 Task: Create a due date automation trigger when advanced on, 2 working days after a card is due add dates not due next month at 11:00 AM.
Action: Mouse moved to (896, 290)
Screenshot: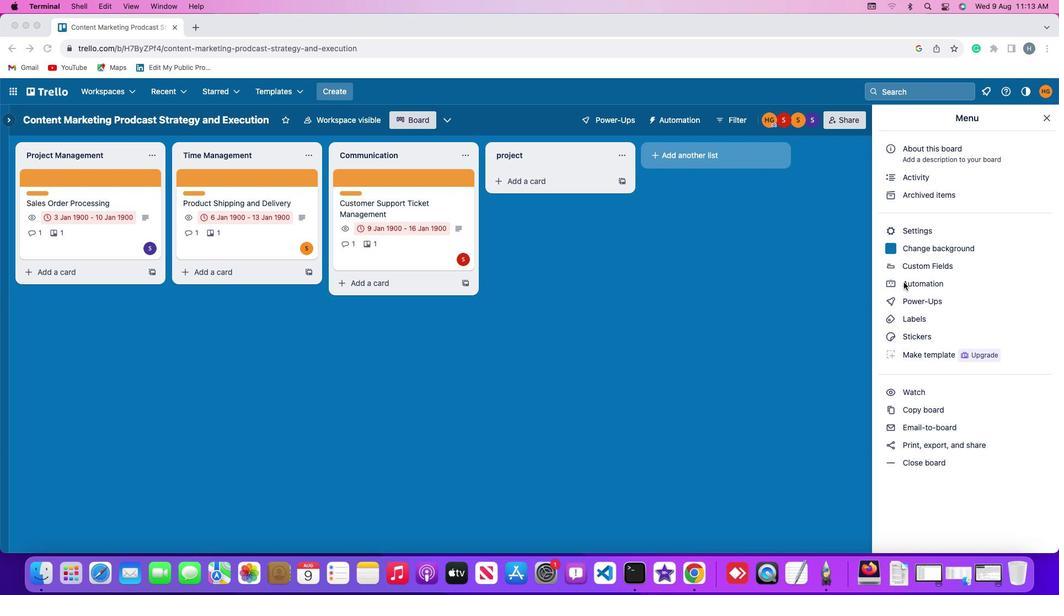 
Action: Mouse pressed left at (896, 290)
Screenshot: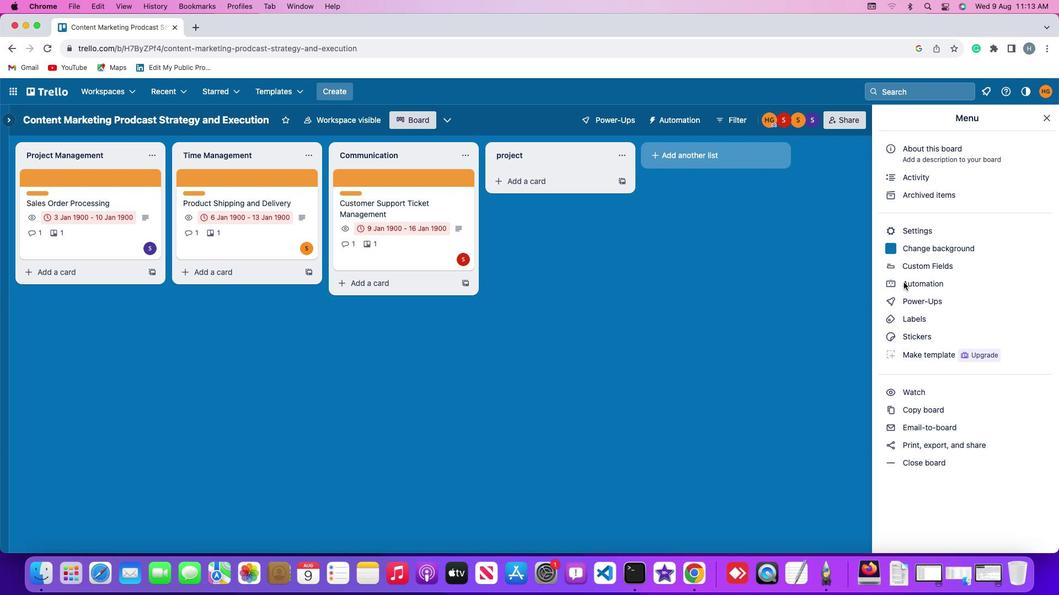 
Action: Mouse pressed left at (896, 290)
Screenshot: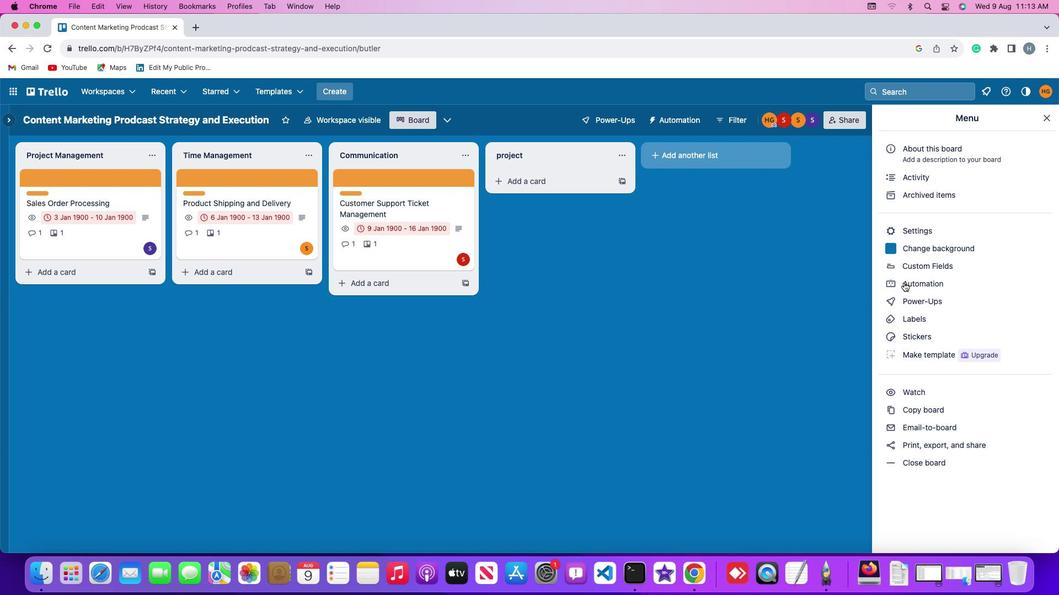 
Action: Mouse moved to (39, 270)
Screenshot: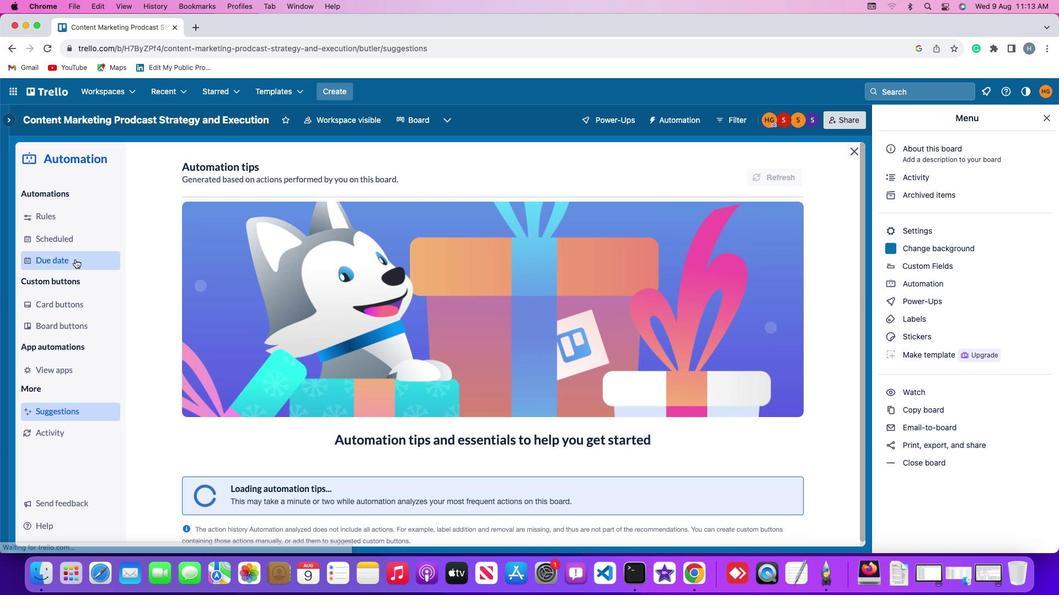 
Action: Mouse pressed left at (39, 270)
Screenshot: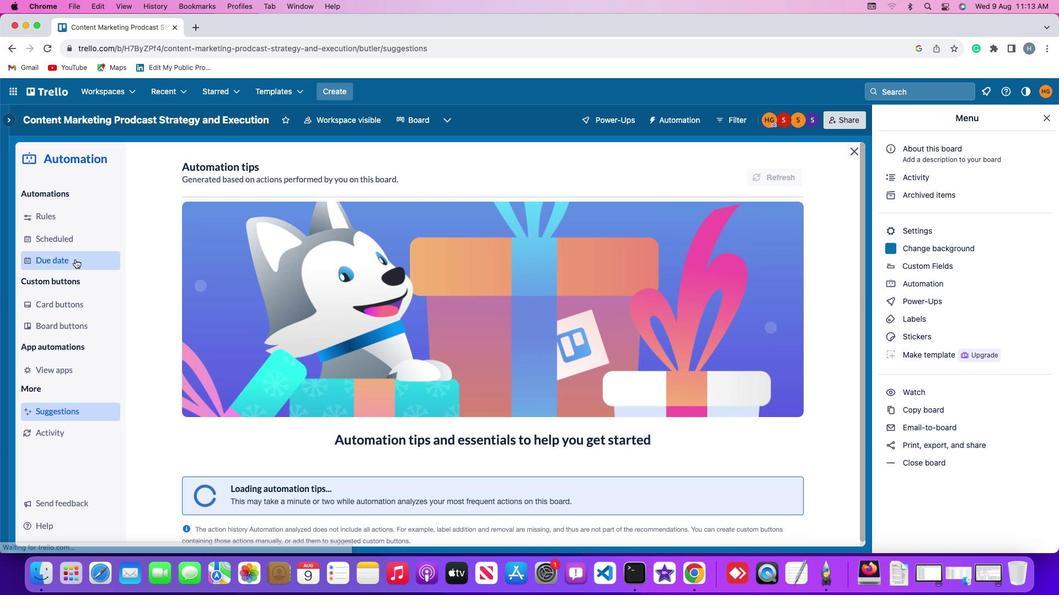 
Action: Mouse moved to (736, 192)
Screenshot: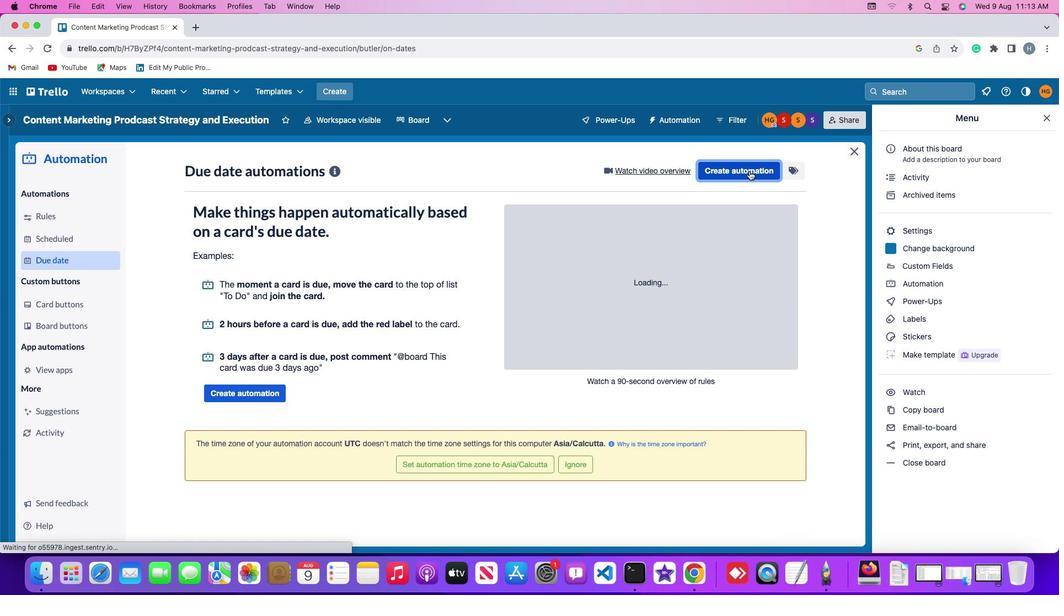 
Action: Mouse pressed left at (736, 192)
Screenshot: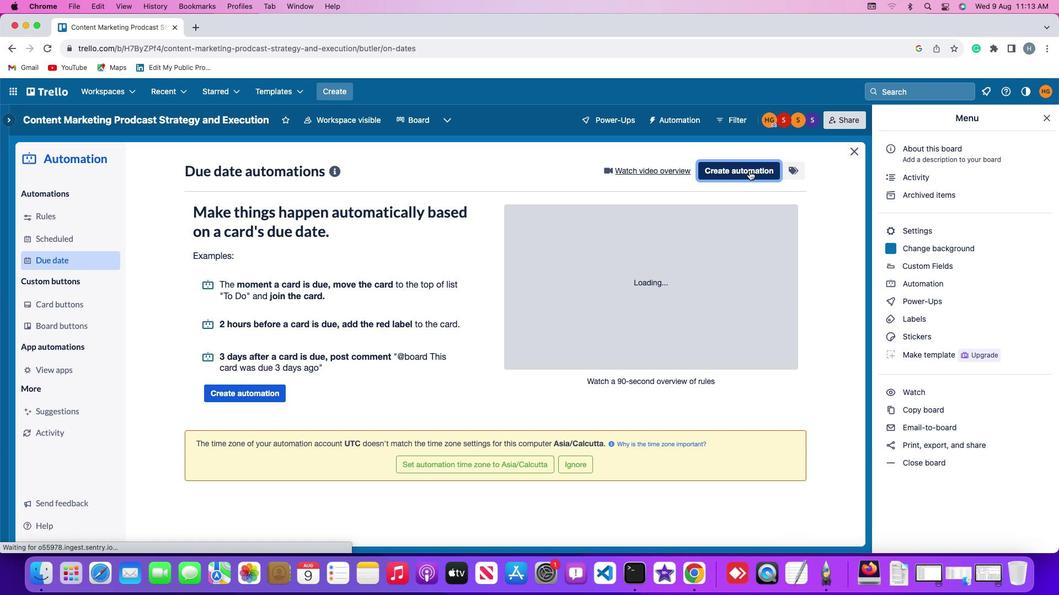 
Action: Mouse moved to (418, 281)
Screenshot: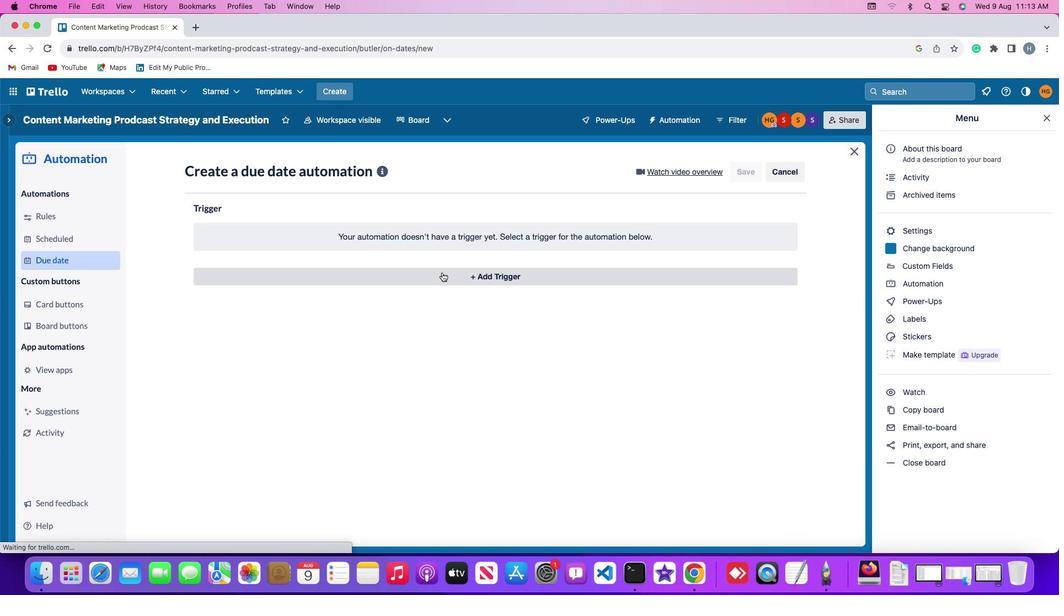 
Action: Mouse pressed left at (418, 281)
Screenshot: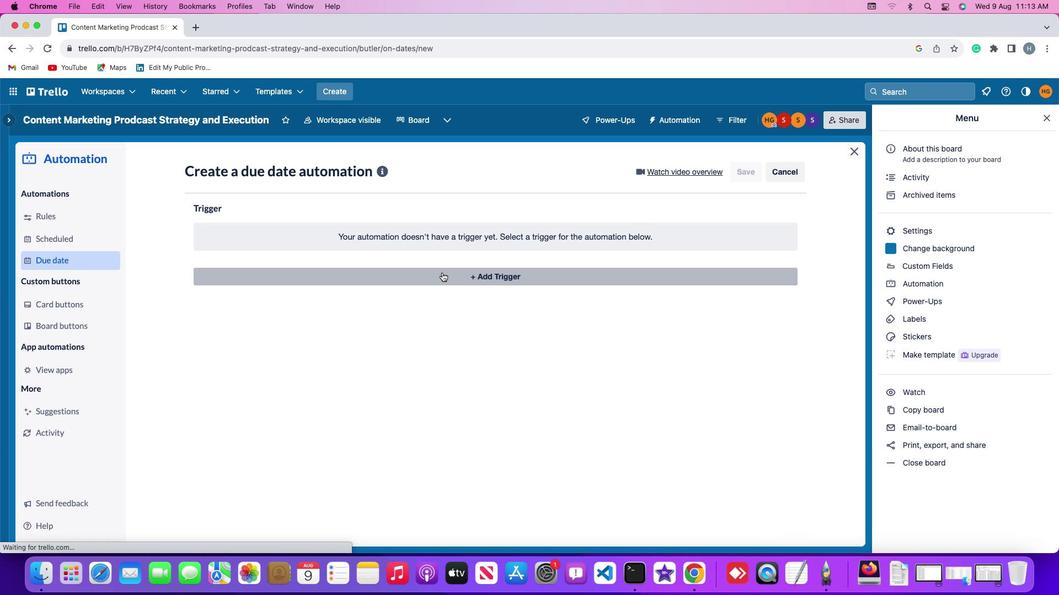 
Action: Mouse moved to (187, 429)
Screenshot: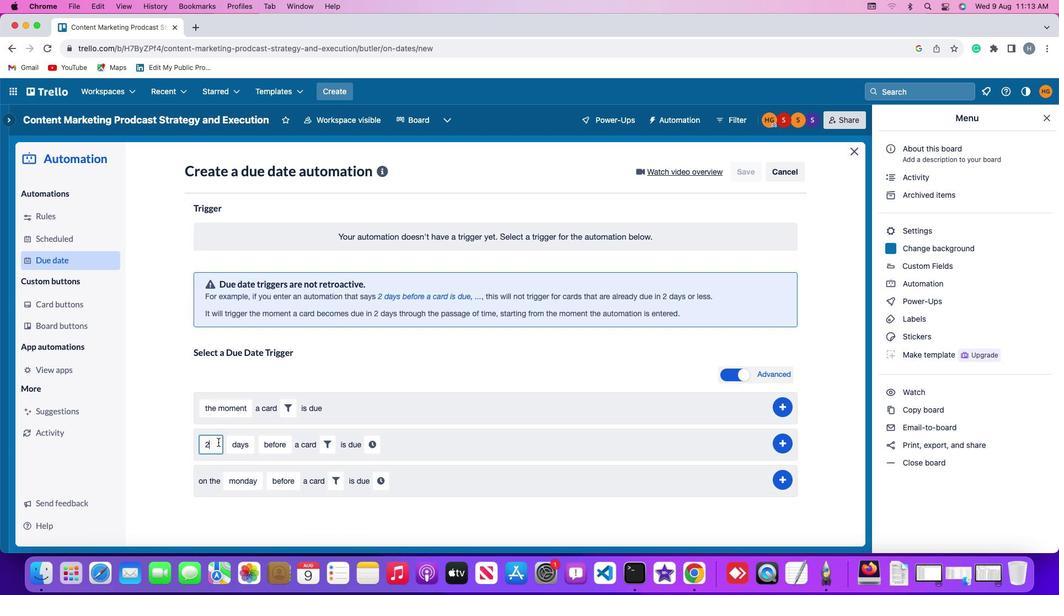 
Action: Mouse pressed left at (187, 429)
Screenshot: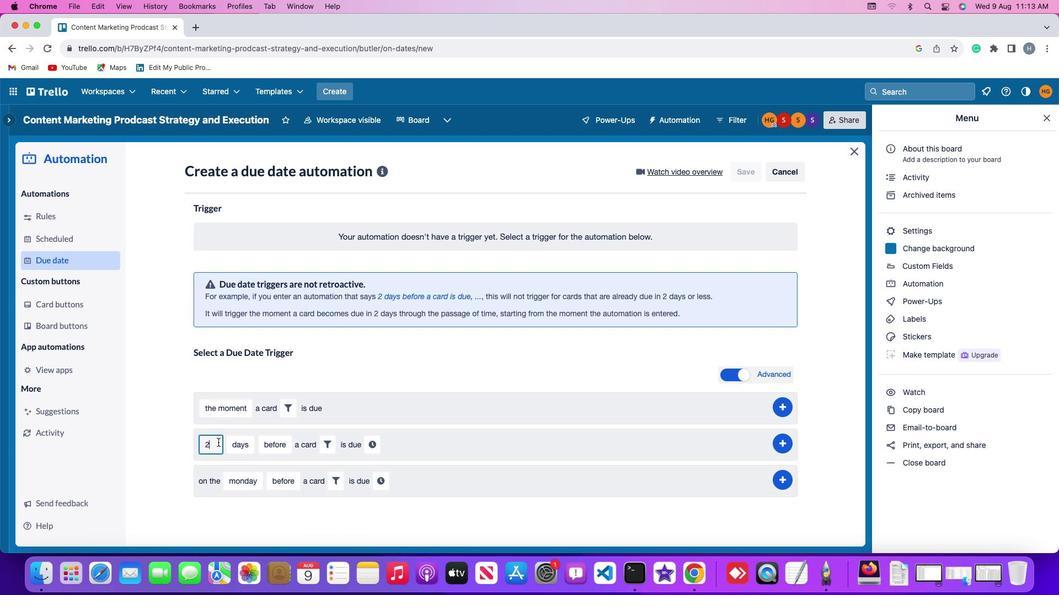 
Action: Mouse moved to (186, 430)
Screenshot: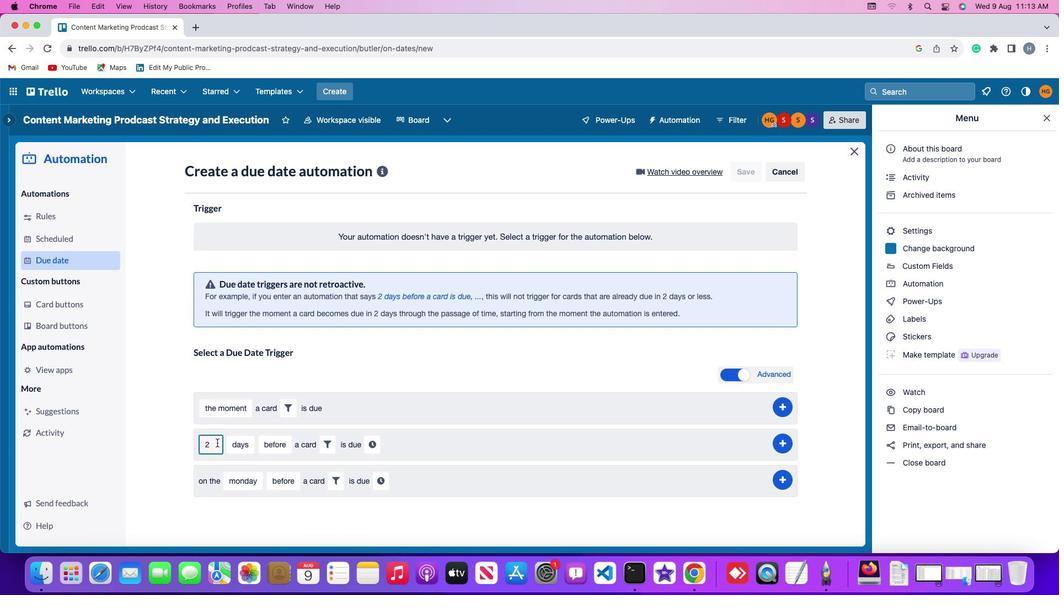 
Action: Key pressed Key.backspace
Screenshot: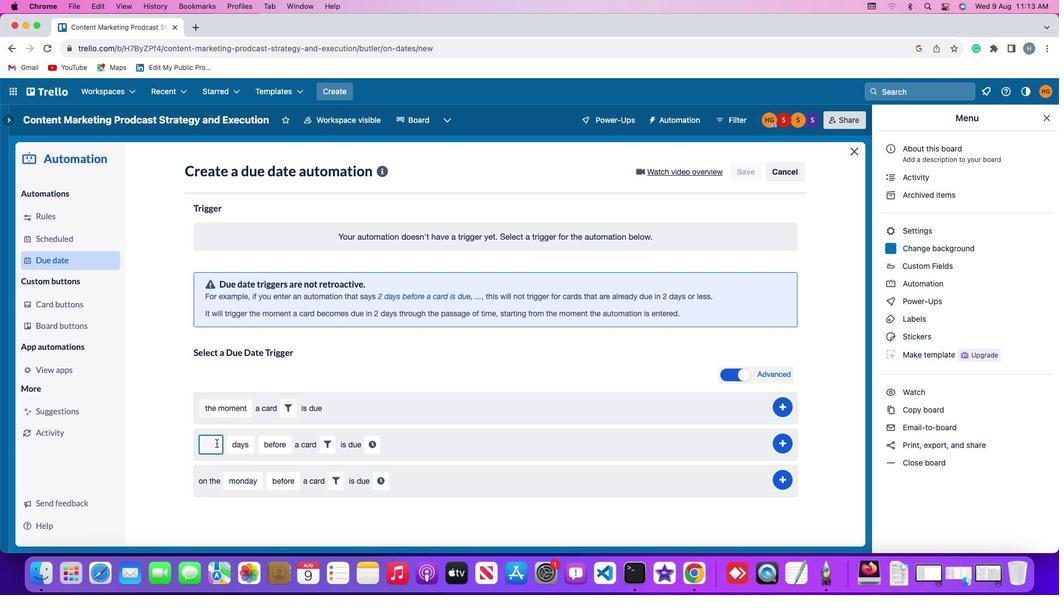 
Action: Mouse moved to (184, 431)
Screenshot: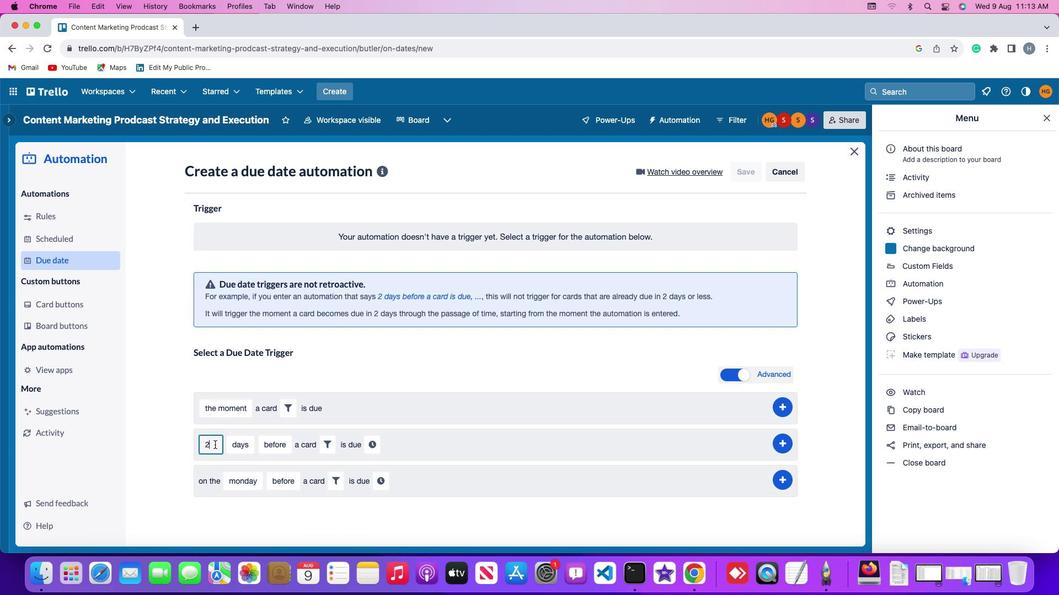 
Action: Key pressed '2'
Screenshot: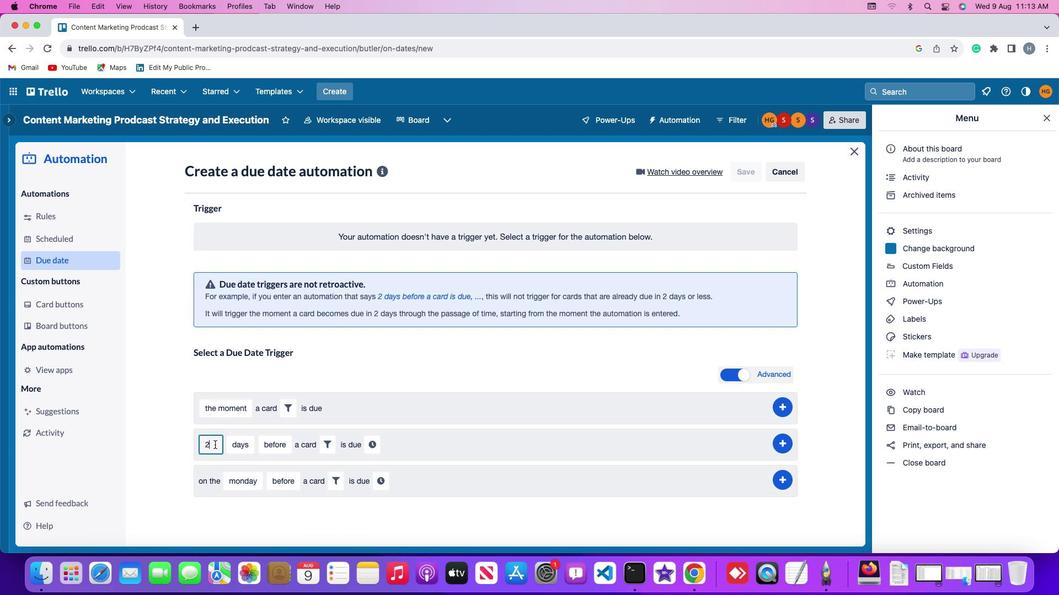 
Action: Mouse moved to (203, 432)
Screenshot: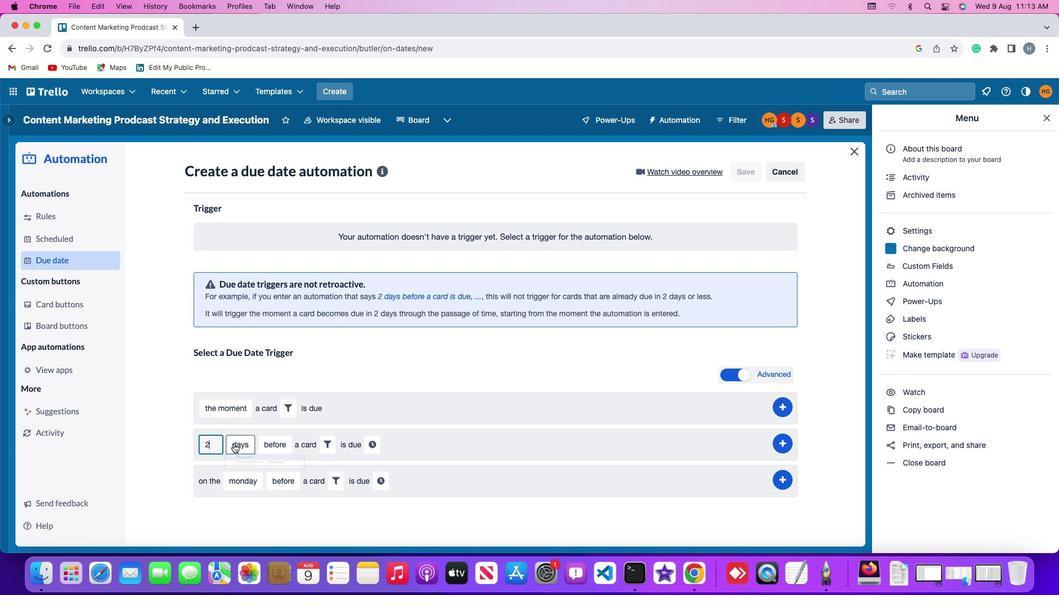 
Action: Mouse pressed left at (203, 432)
Screenshot: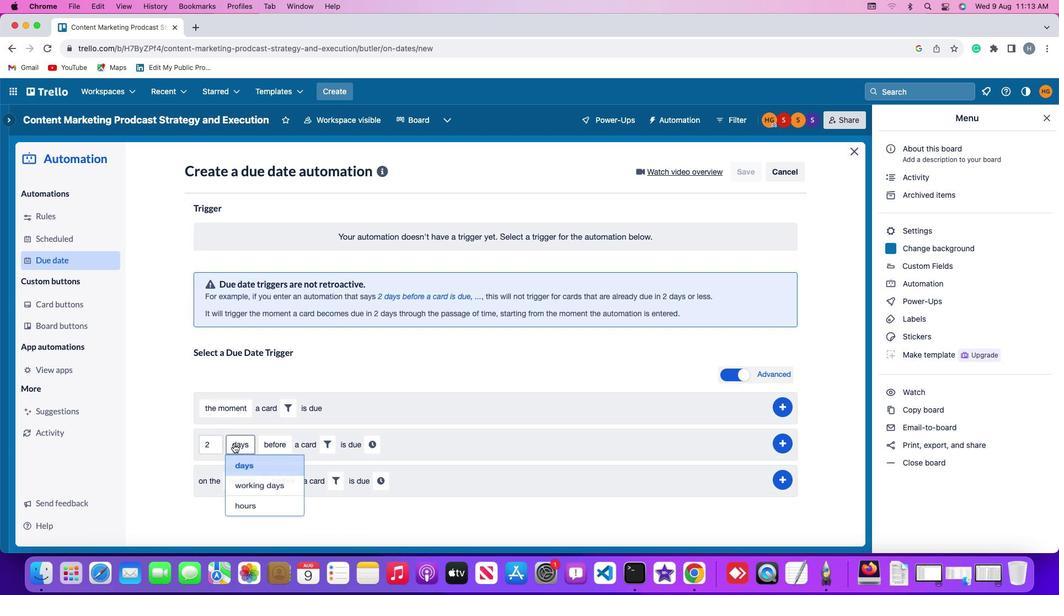 
Action: Mouse moved to (212, 468)
Screenshot: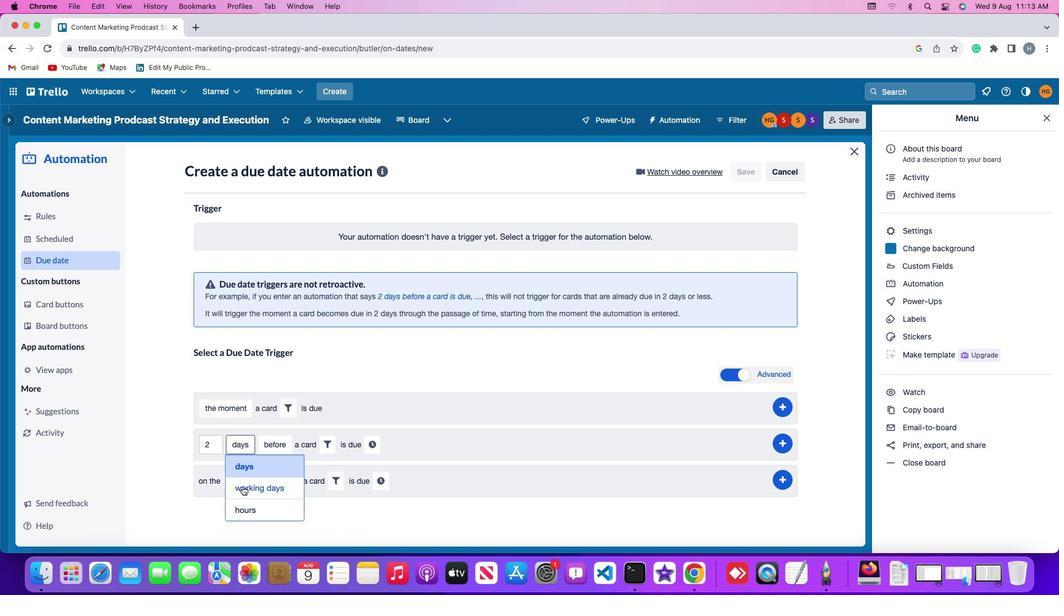 
Action: Mouse pressed left at (212, 468)
Screenshot: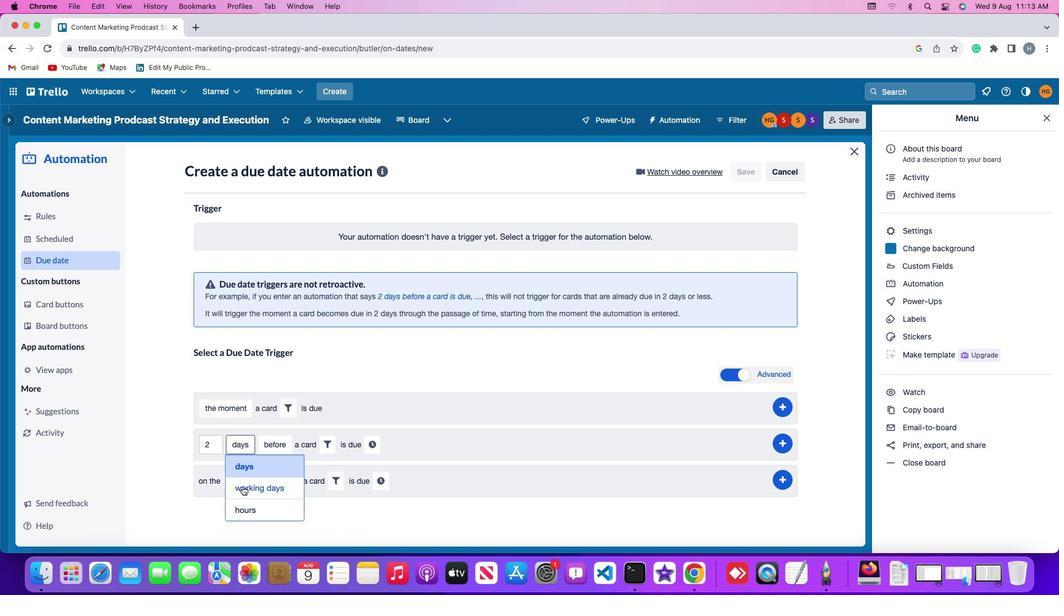 
Action: Mouse moved to (282, 433)
Screenshot: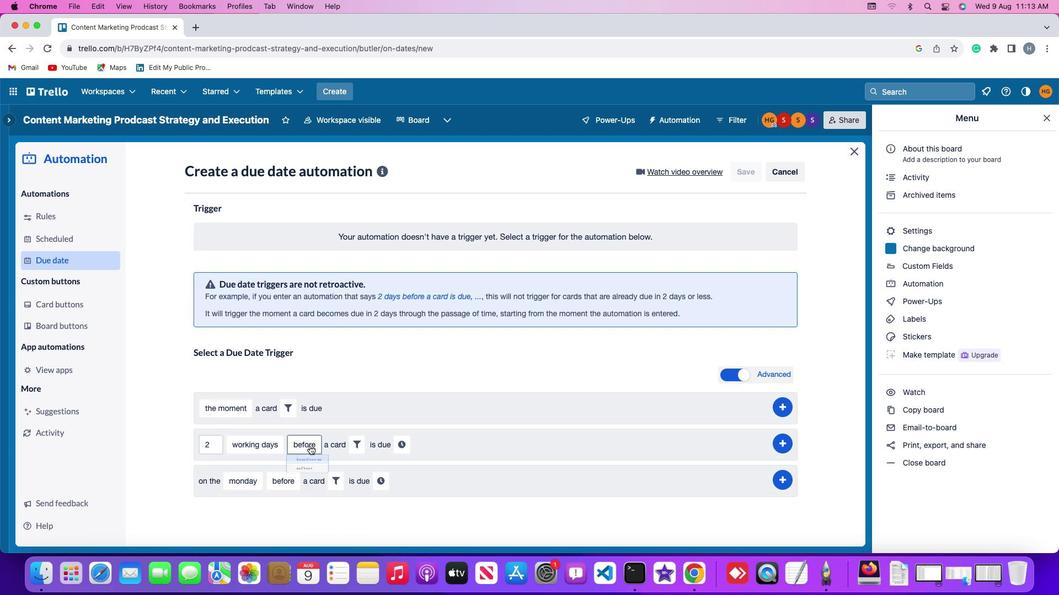 
Action: Mouse pressed left at (282, 433)
Screenshot: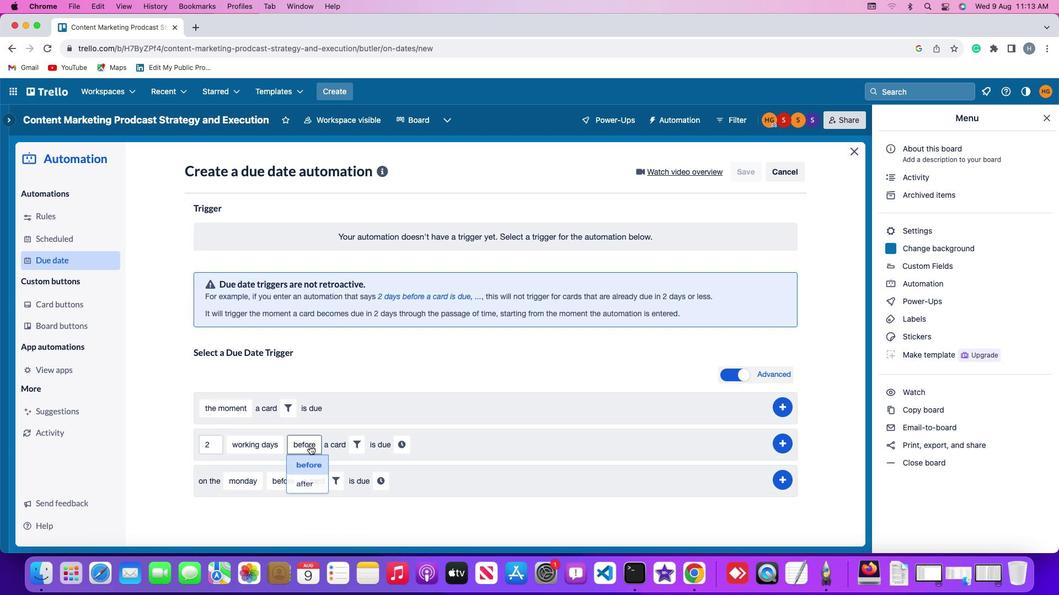 
Action: Mouse moved to (282, 471)
Screenshot: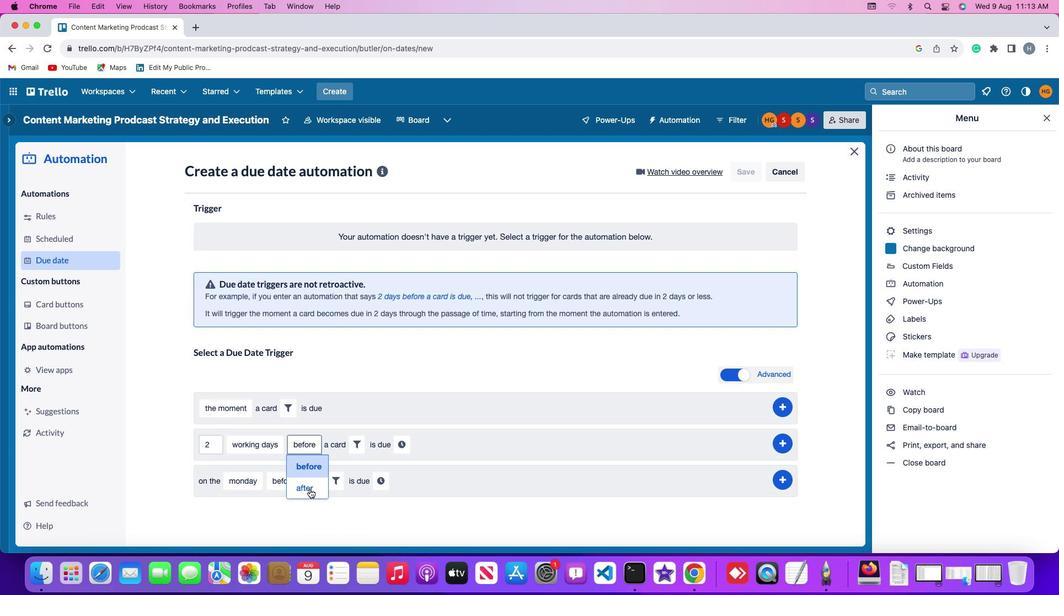 
Action: Mouse pressed left at (282, 471)
Screenshot: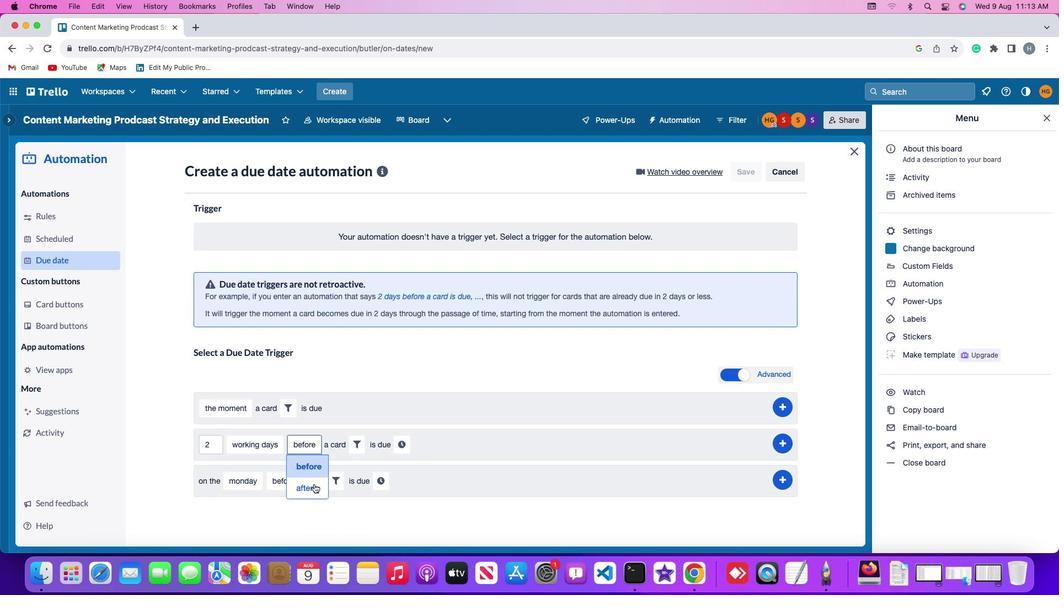
Action: Mouse moved to (325, 434)
Screenshot: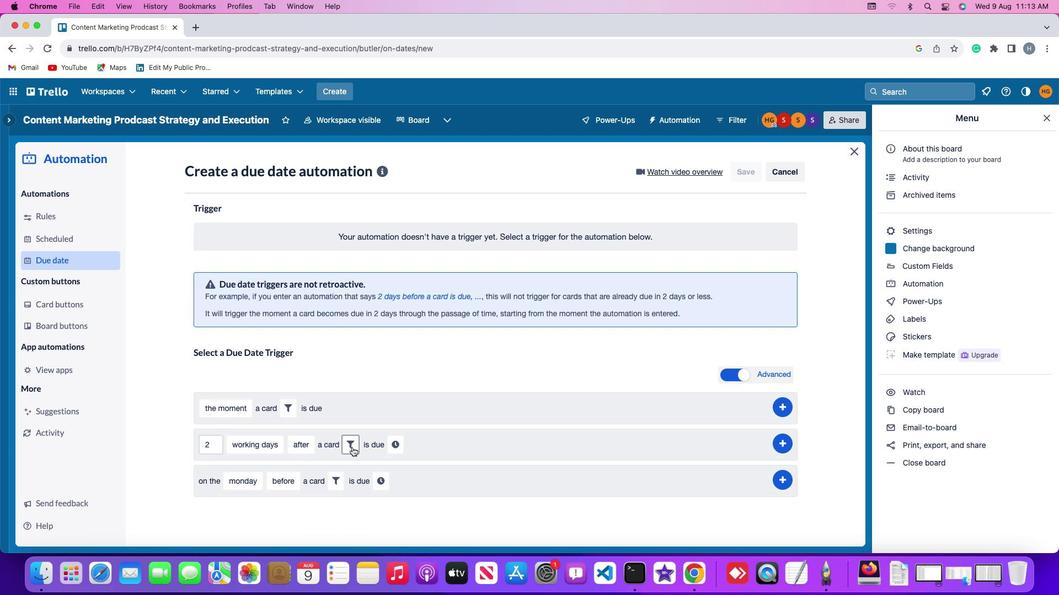 
Action: Mouse pressed left at (325, 434)
Screenshot: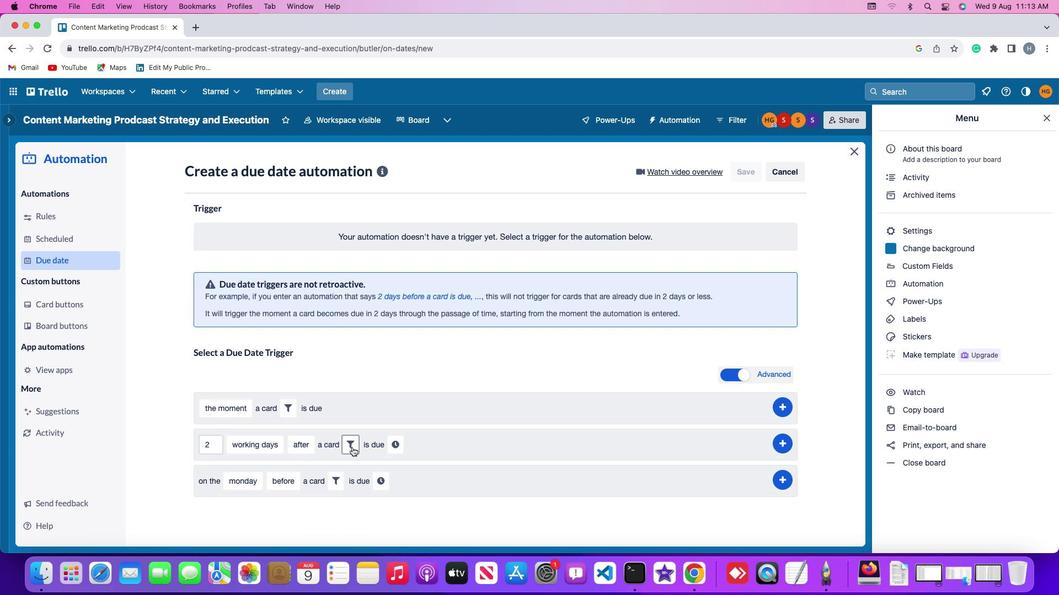 
Action: Mouse moved to (382, 459)
Screenshot: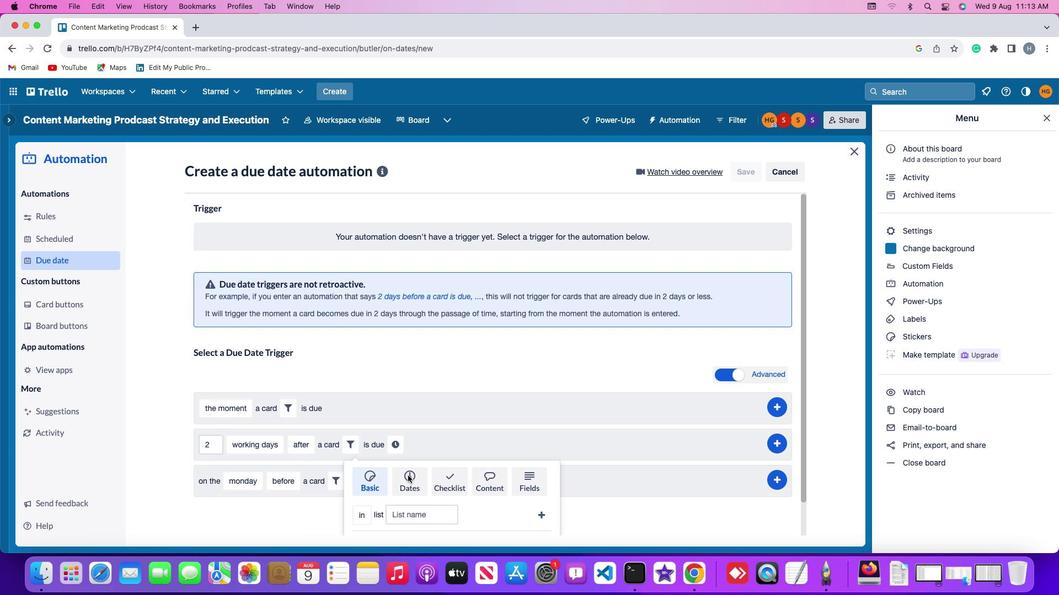 
Action: Mouse pressed left at (382, 459)
Screenshot: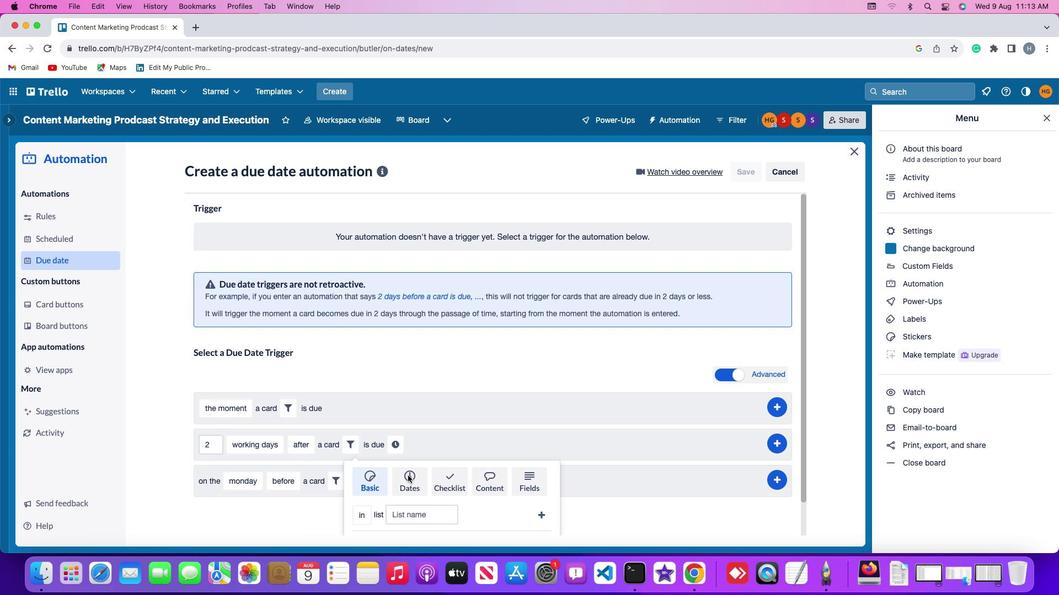 
Action: Mouse moved to (272, 489)
Screenshot: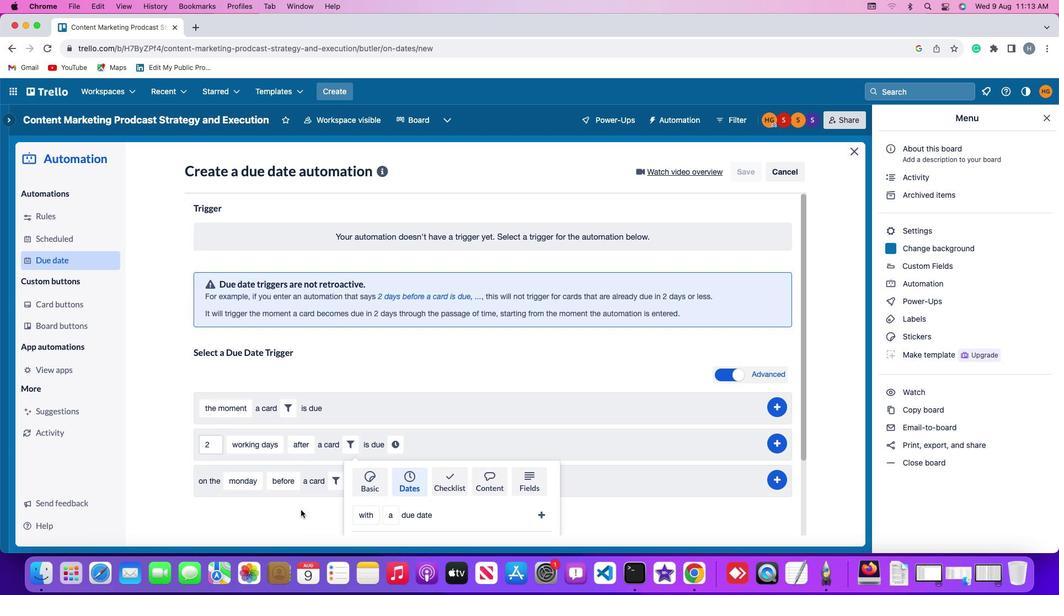 
Action: Mouse scrolled (272, 489) with delta (-37, 43)
Screenshot: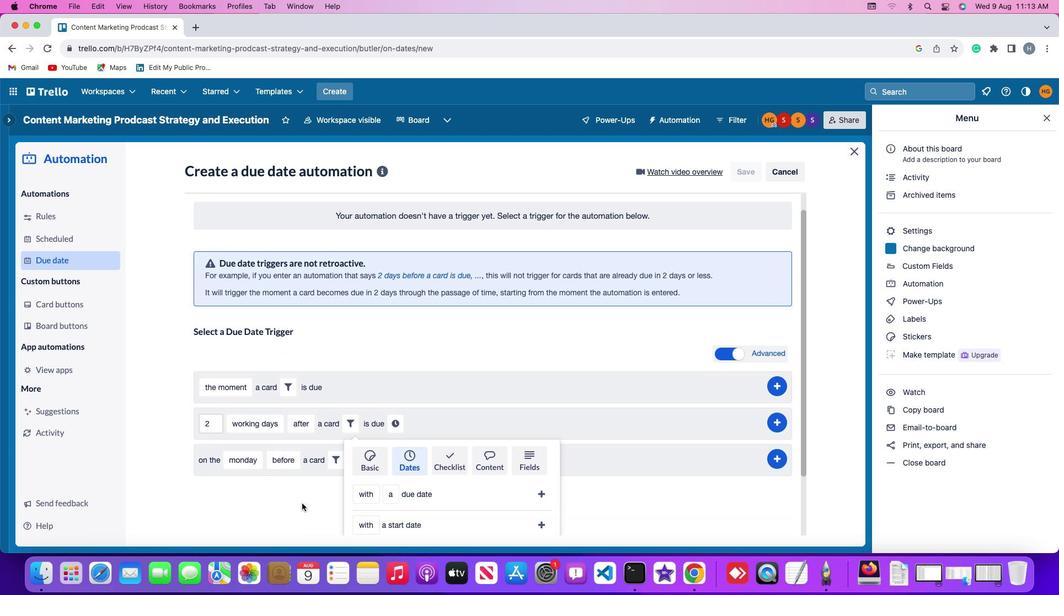 
Action: Mouse scrolled (272, 489) with delta (-37, 43)
Screenshot: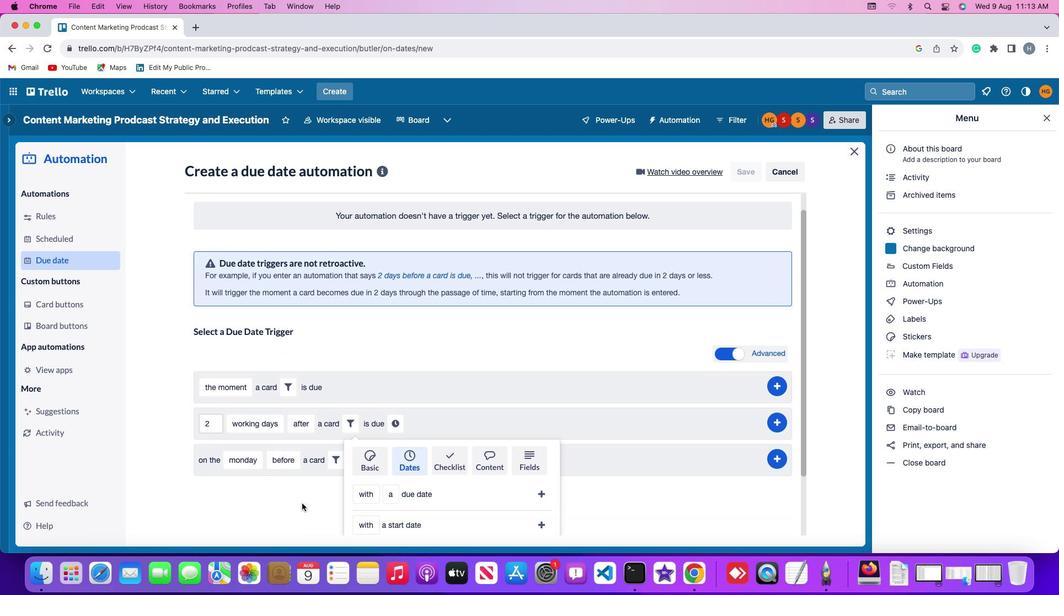 
Action: Mouse scrolled (272, 489) with delta (-37, 41)
Screenshot: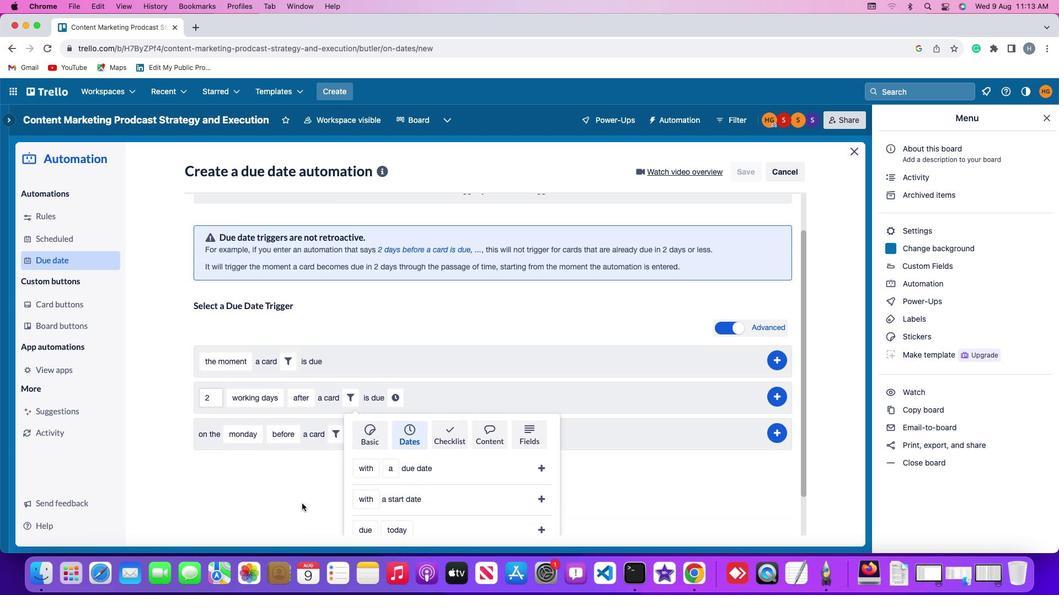
Action: Mouse scrolled (272, 489) with delta (-37, 40)
Screenshot: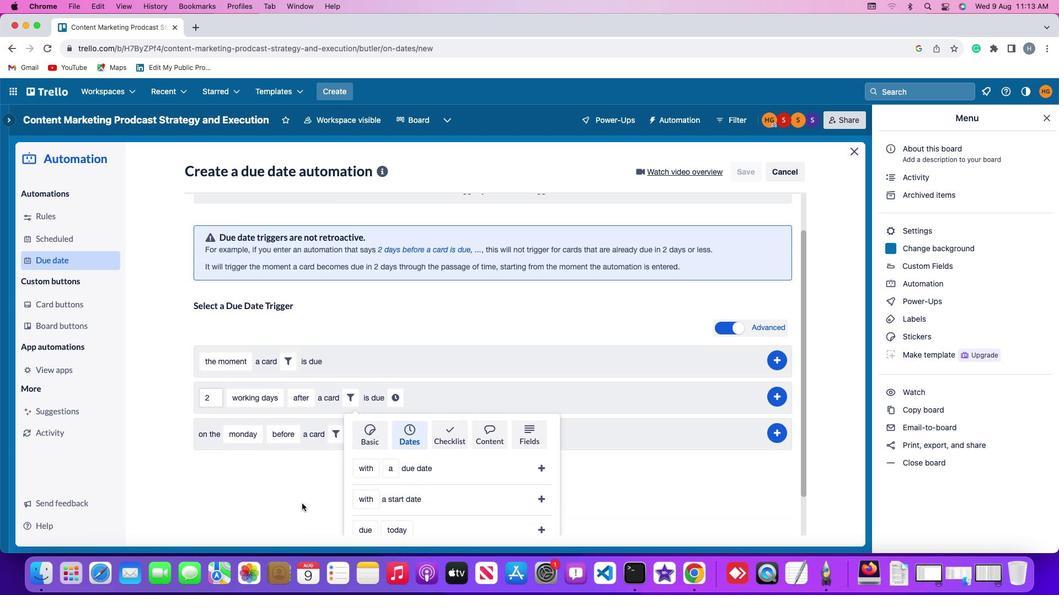 
Action: Mouse scrolled (272, 489) with delta (-37, 40)
Screenshot: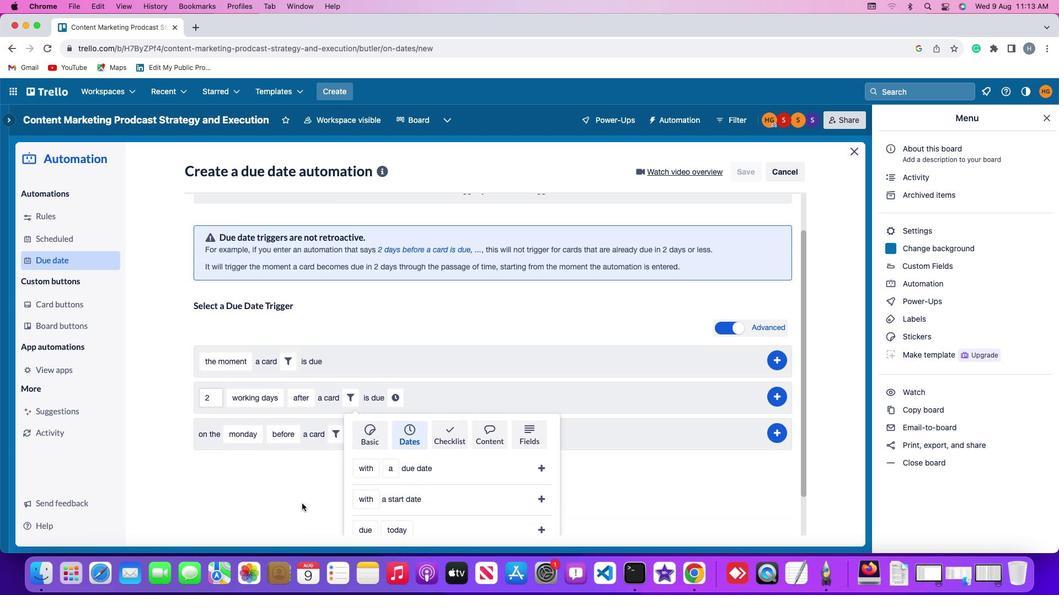 
Action: Mouse scrolled (272, 489) with delta (-37, 39)
Screenshot: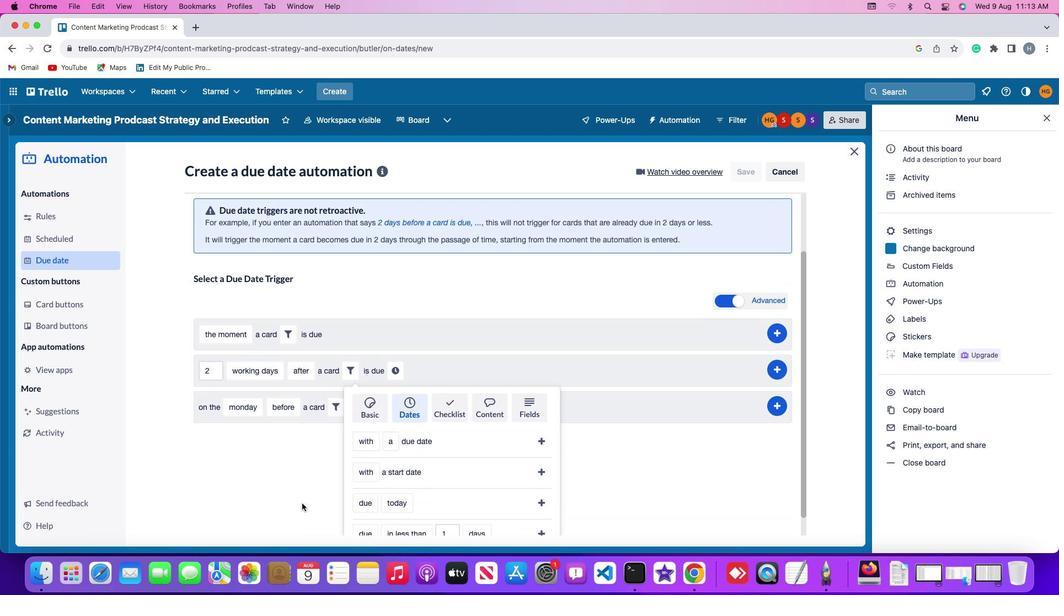 
Action: Mouse moved to (273, 483)
Screenshot: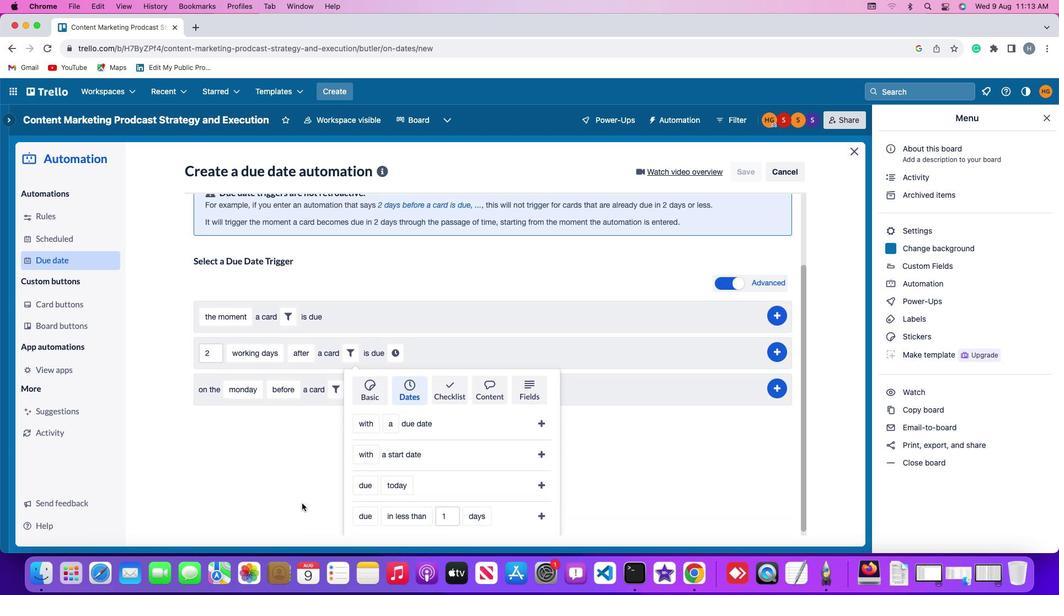 
Action: Mouse scrolled (273, 483) with delta (-37, 43)
Screenshot: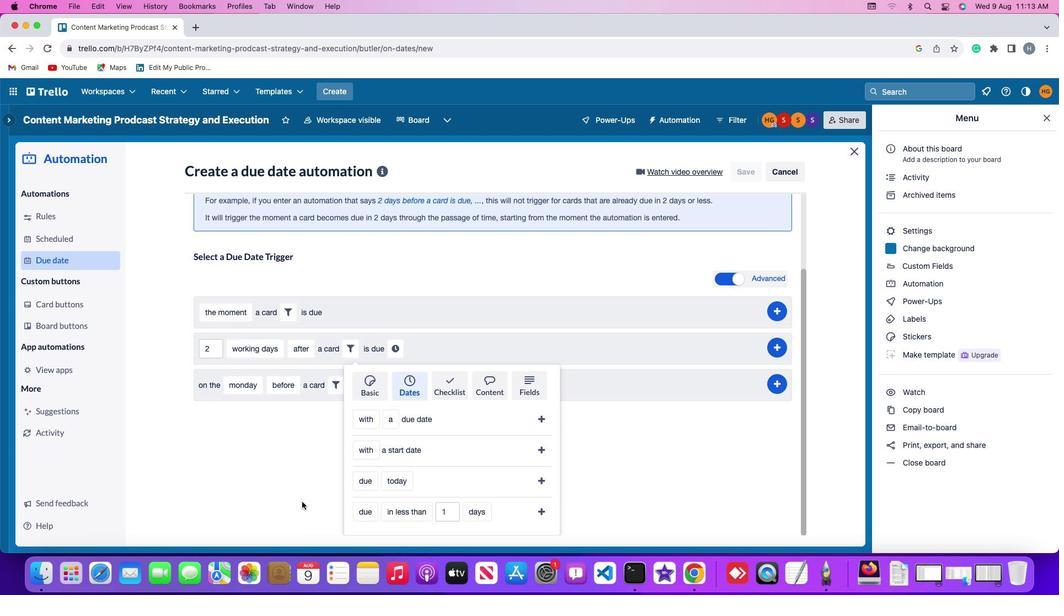 
Action: Mouse scrolled (273, 483) with delta (-37, 43)
Screenshot: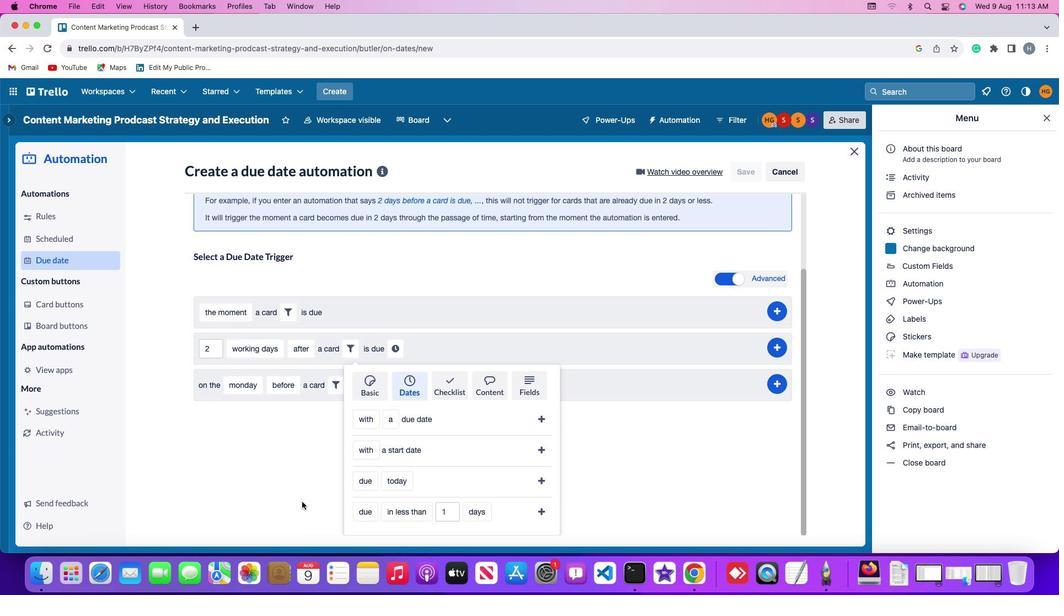 
Action: Mouse scrolled (273, 483) with delta (-37, 41)
Screenshot: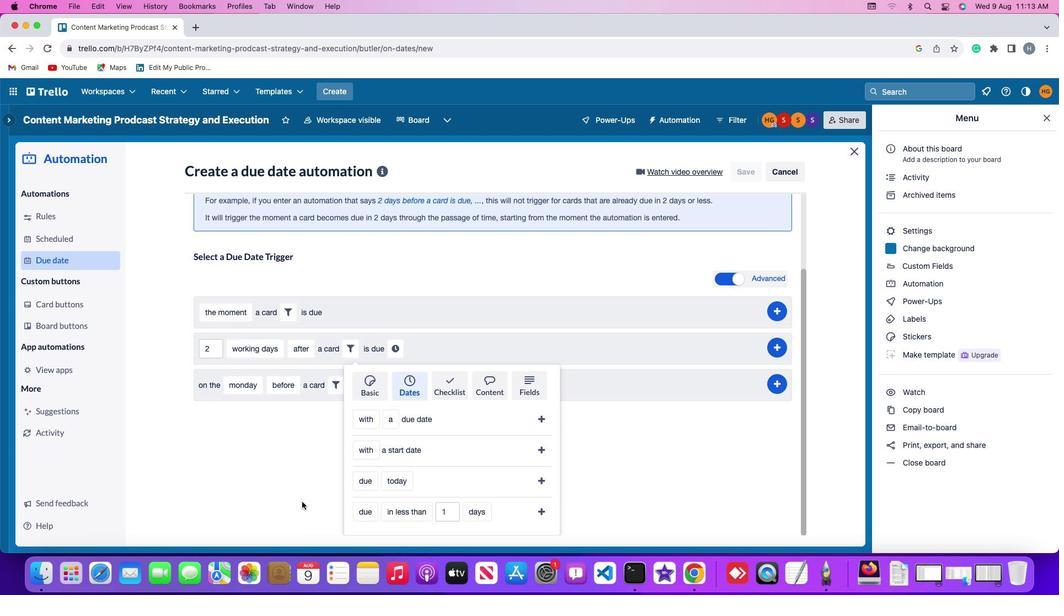 
Action: Mouse scrolled (273, 483) with delta (-37, 40)
Screenshot: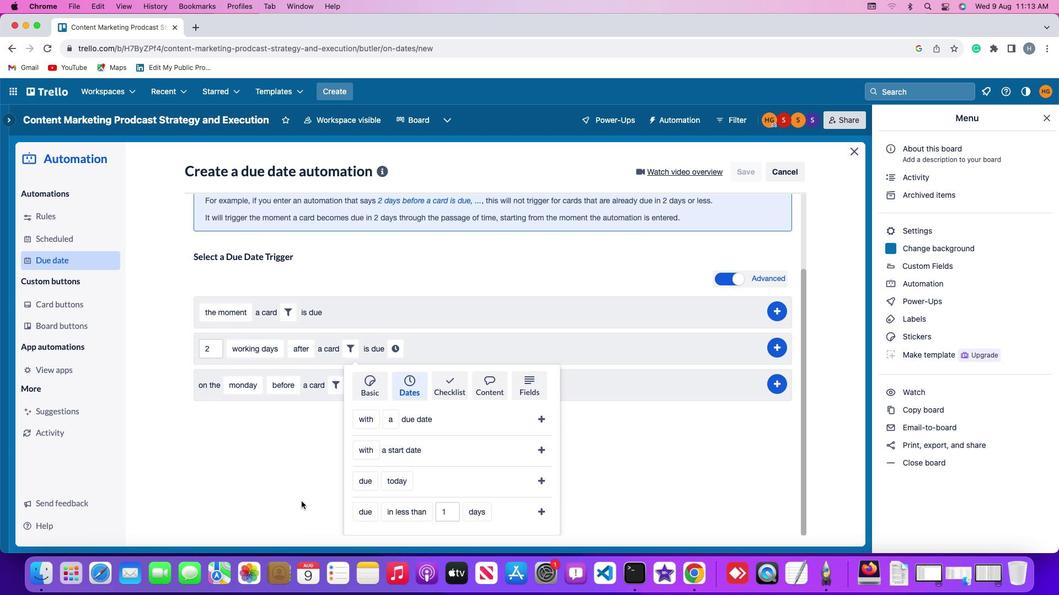 
Action: Mouse scrolled (273, 483) with delta (-37, 40)
Screenshot: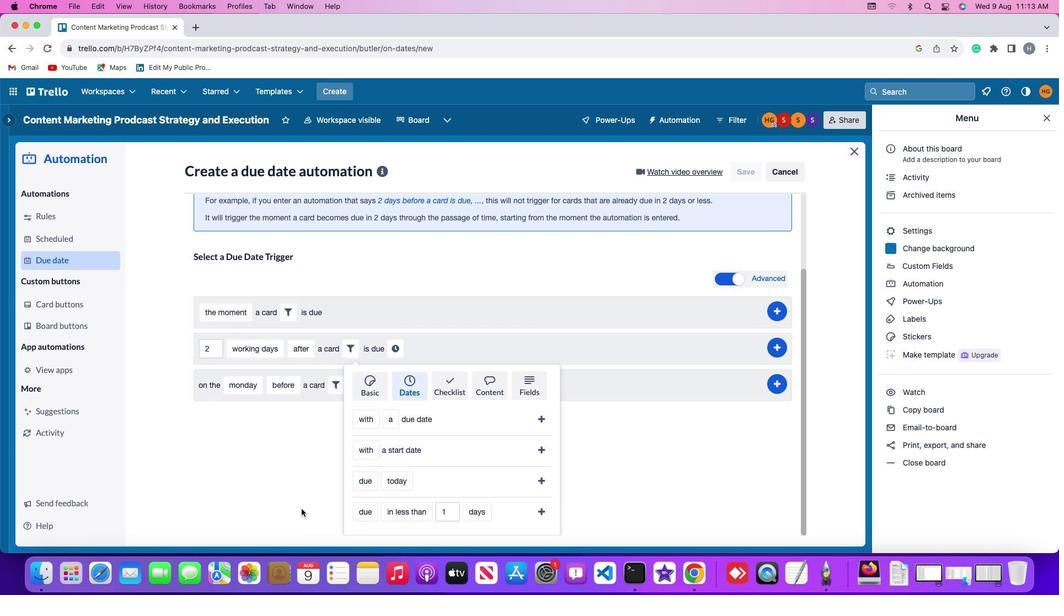
Action: Mouse moved to (337, 466)
Screenshot: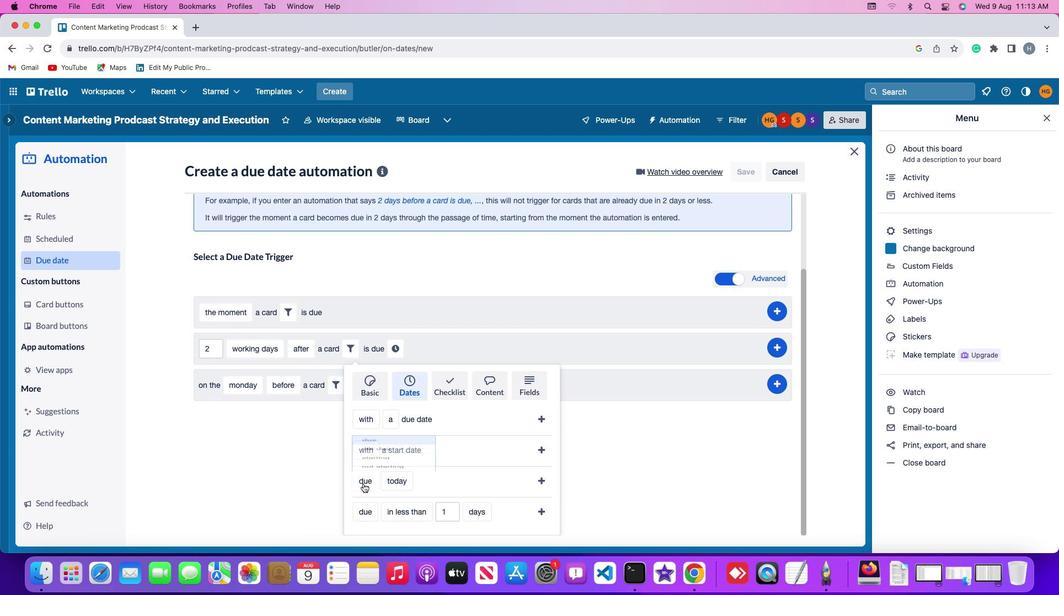 
Action: Mouse pressed left at (337, 466)
Screenshot: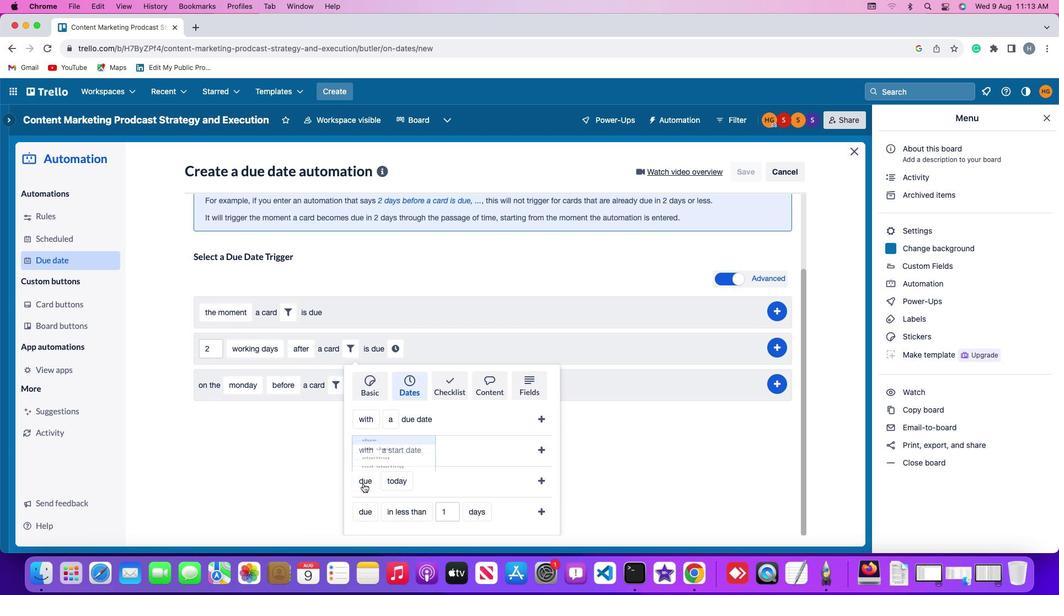 
Action: Mouse moved to (373, 411)
Screenshot: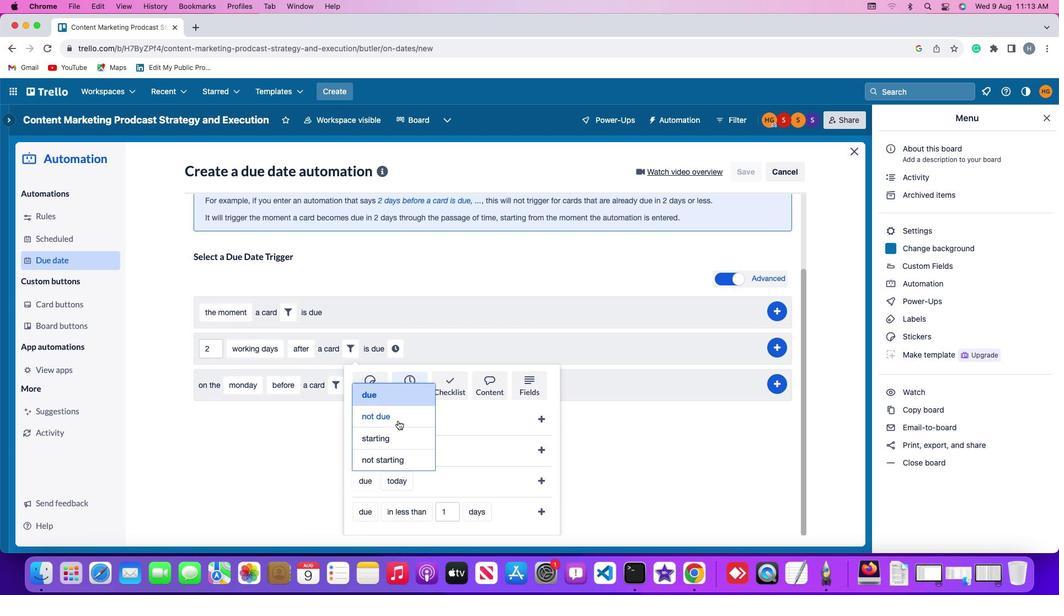 
Action: Mouse pressed left at (373, 411)
Screenshot: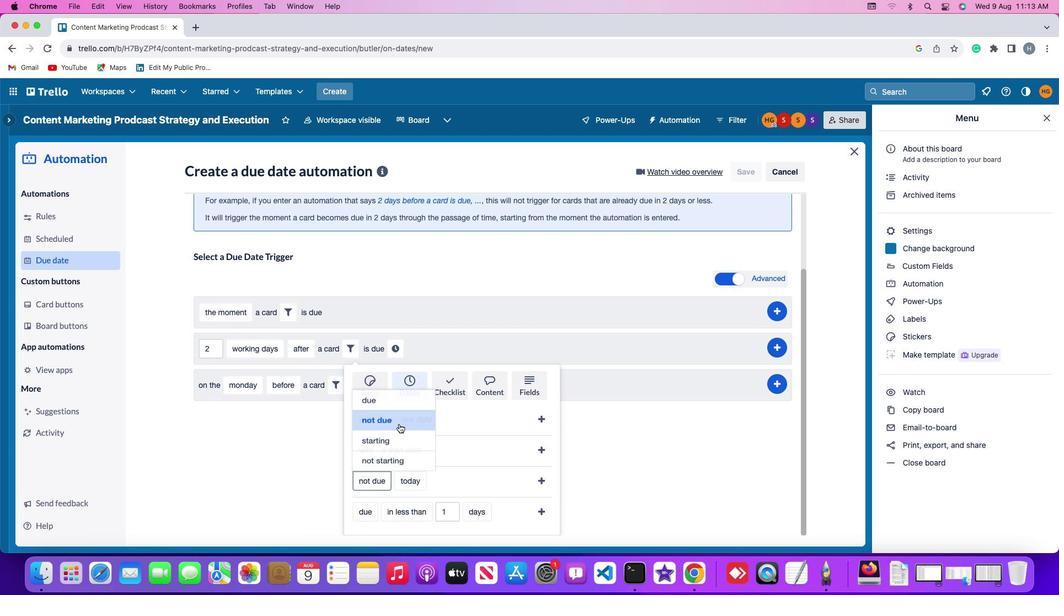 
Action: Mouse moved to (385, 464)
Screenshot: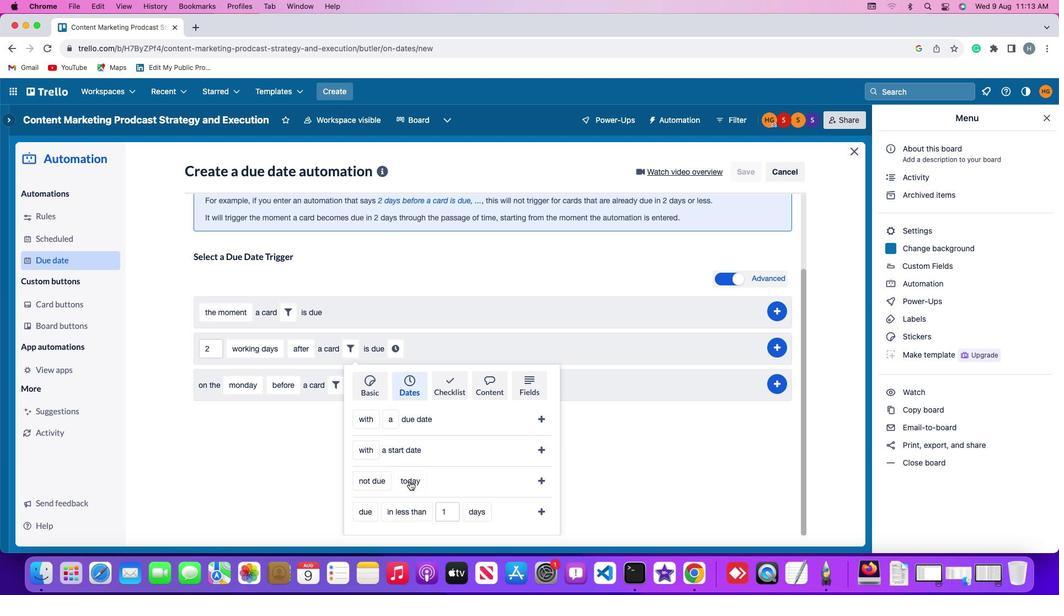 
Action: Mouse pressed left at (385, 464)
Screenshot: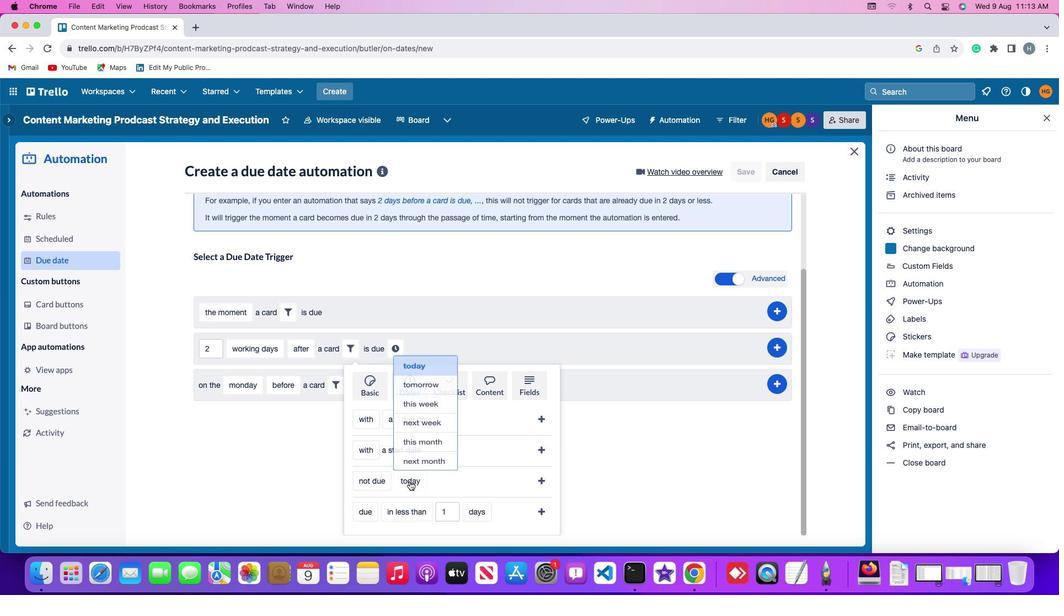 
Action: Mouse moved to (401, 446)
Screenshot: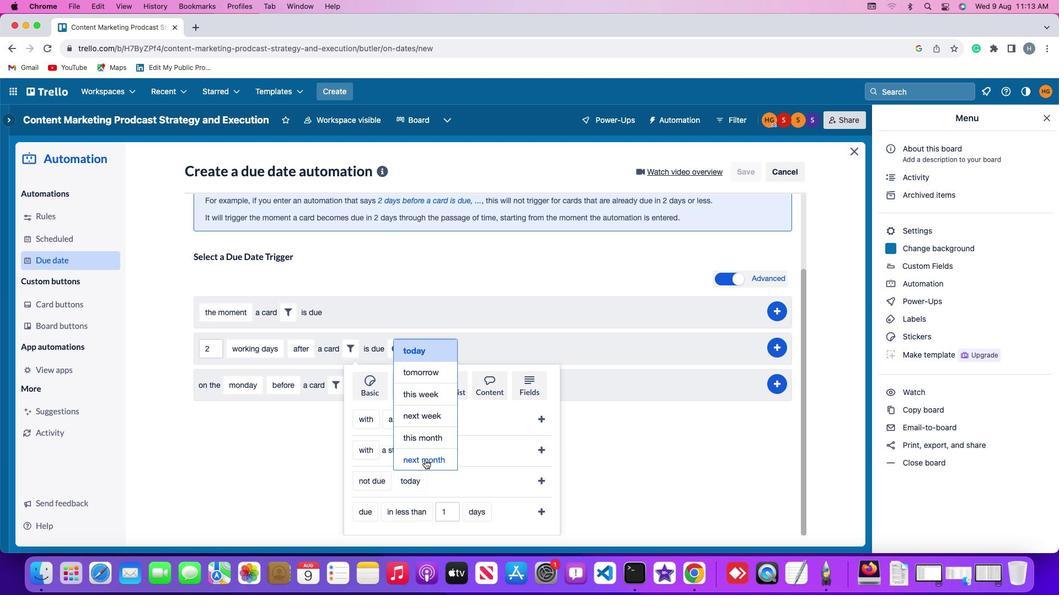 
Action: Mouse pressed left at (401, 446)
Screenshot: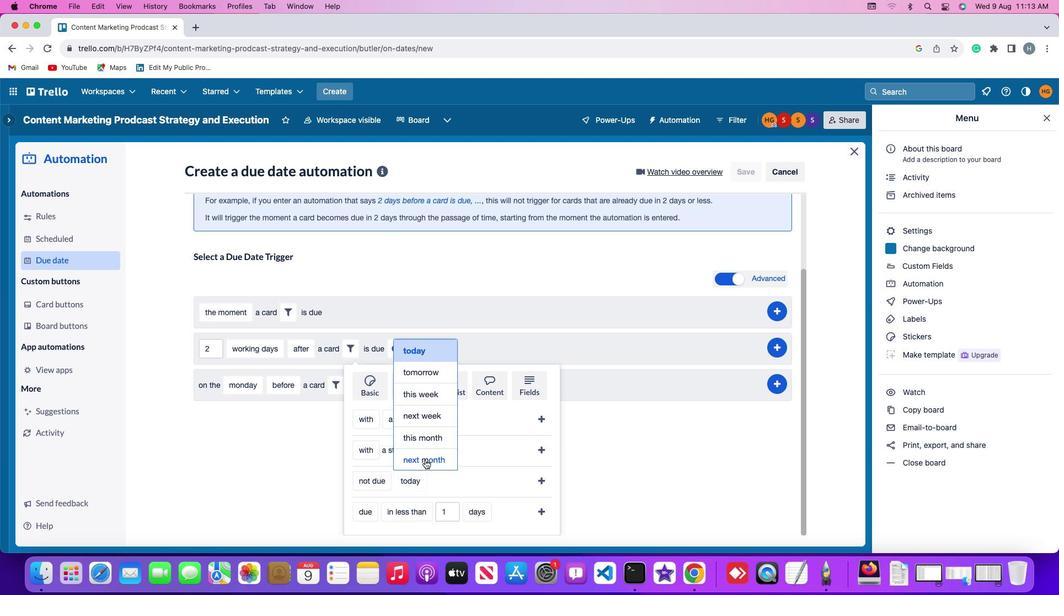 
Action: Mouse moved to (524, 462)
Screenshot: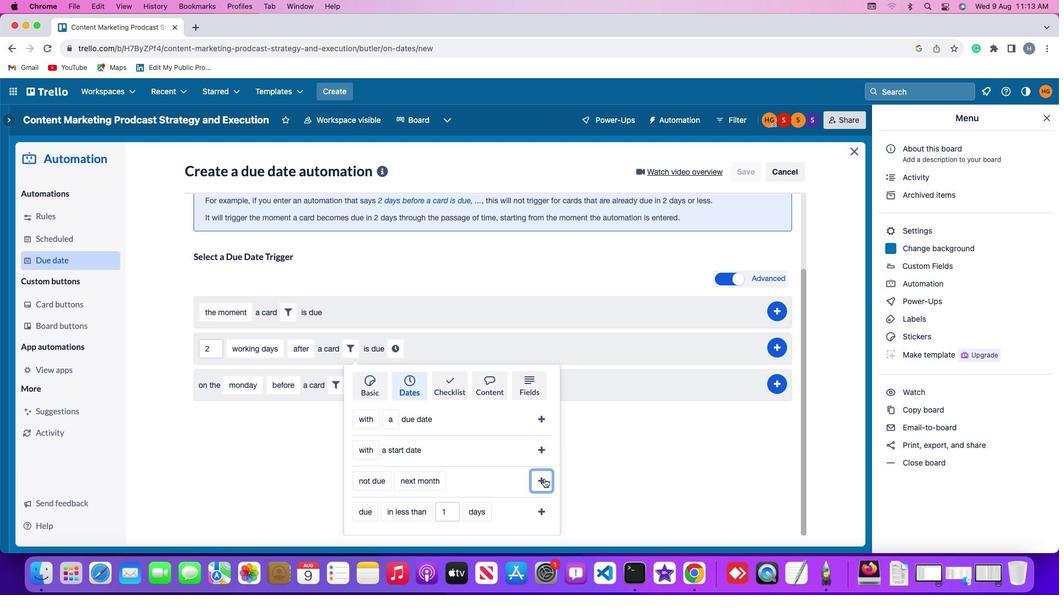 
Action: Mouse pressed left at (524, 462)
Screenshot: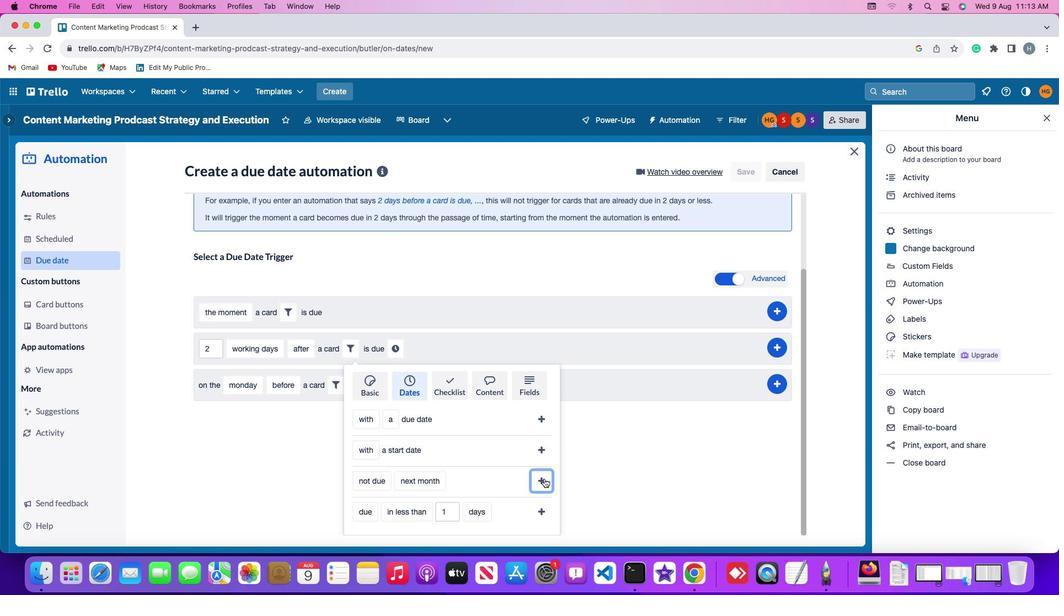 
Action: Mouse moved to (468, 429)
Screenshot: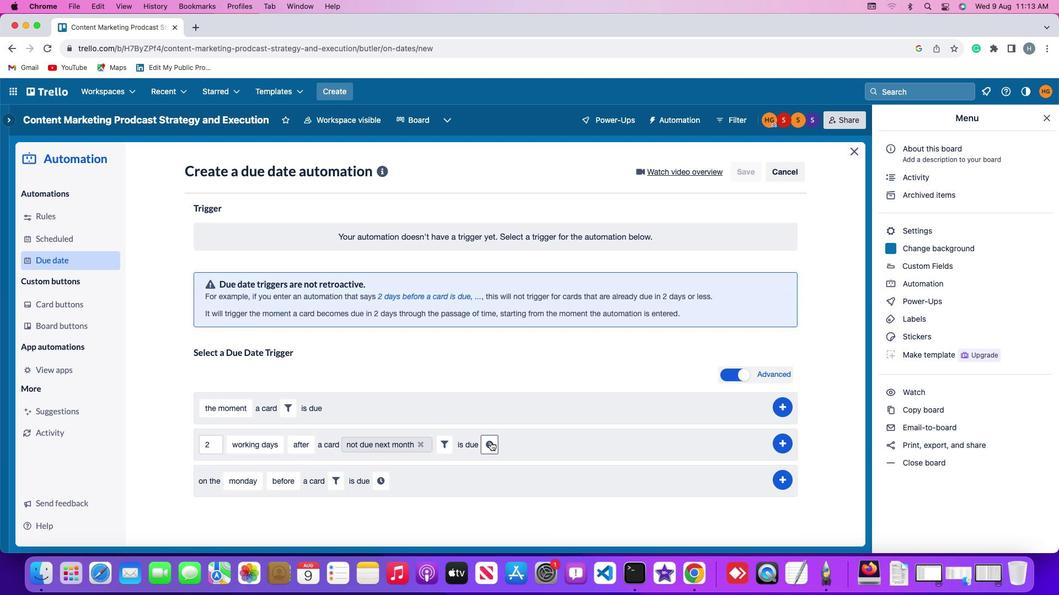 
Action: Mouse pressed left at (468, 429)
Screenshot: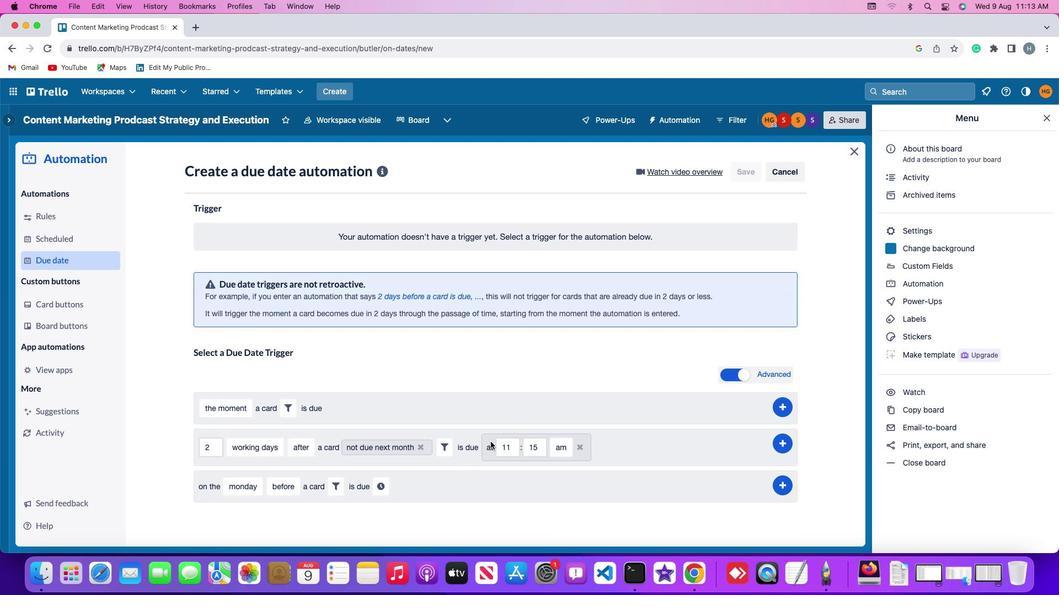 
Action: Mouse moved to (493, 437)
Screenshot: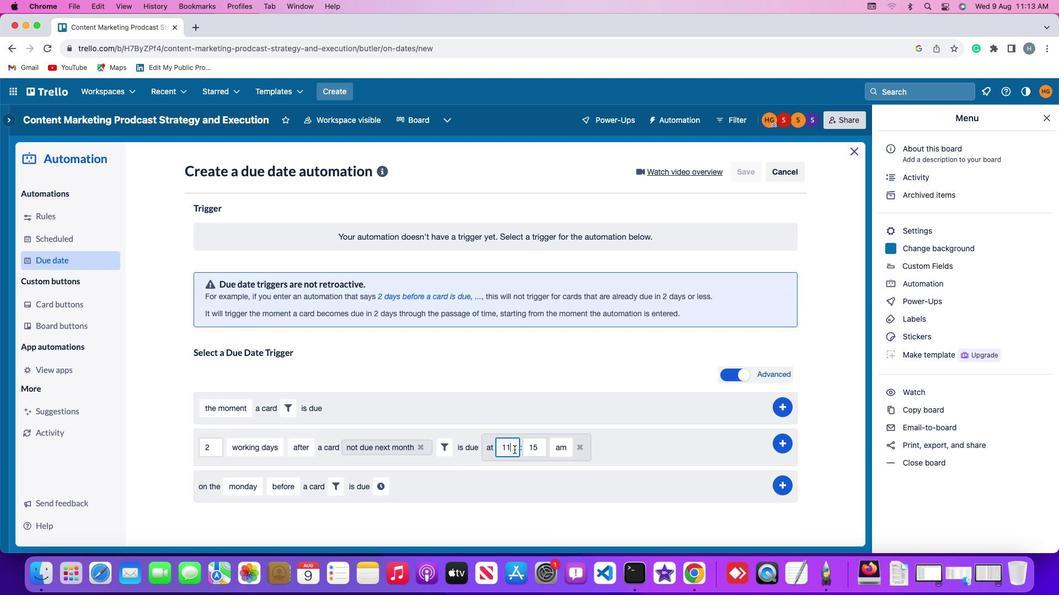 
Action: Mouse pressed left at (493, 437)
Screenshot: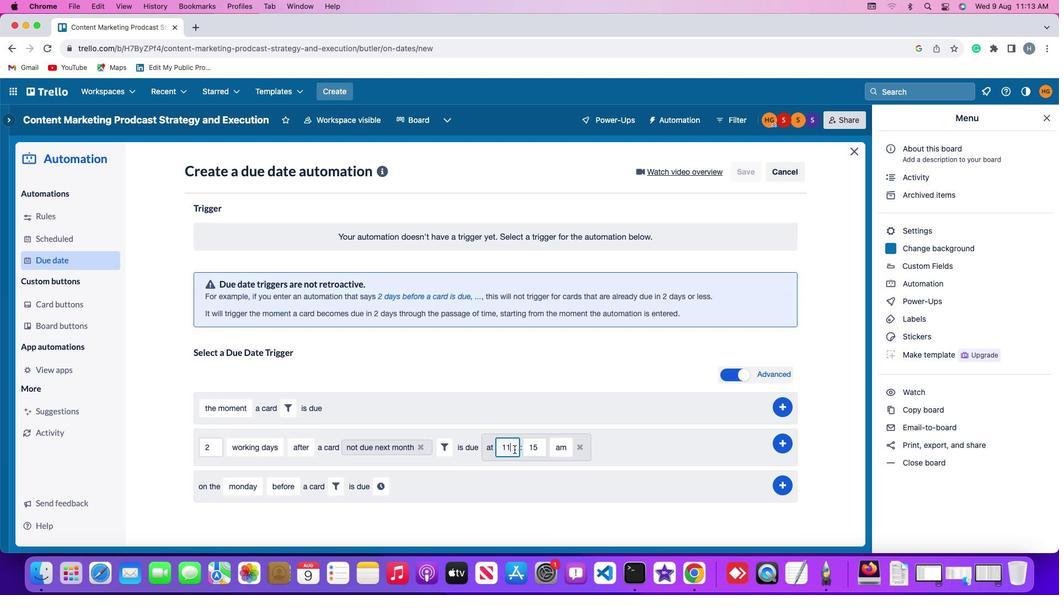 
Action: Key pressed Key.backspaceKey.backspace'1''1'
Screenshot: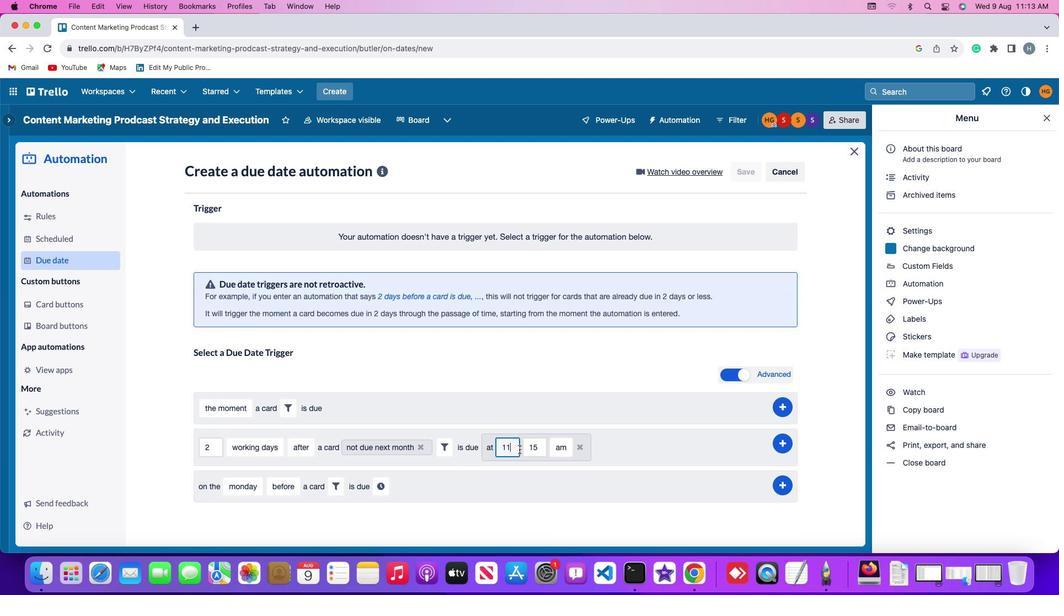 
Action: Mouse moved to (517, 434)
Screenshot: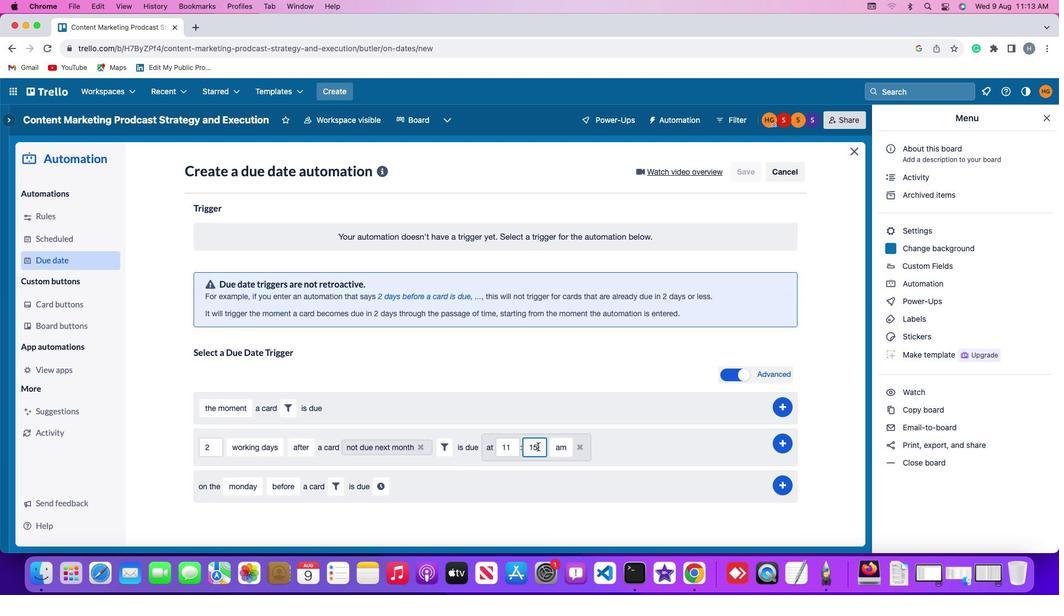 
Action: Mouse pressed left at (517, 434)
Screenshot: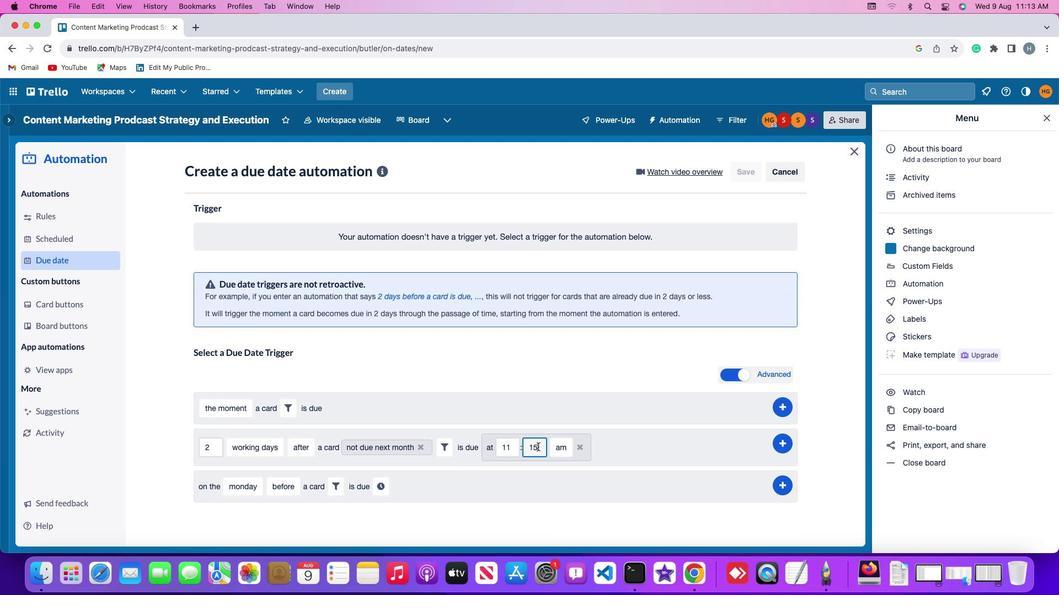 
Action: Key pressed Key.backspaceKey.backspaceKey.backspace'0''0'
Screenshot: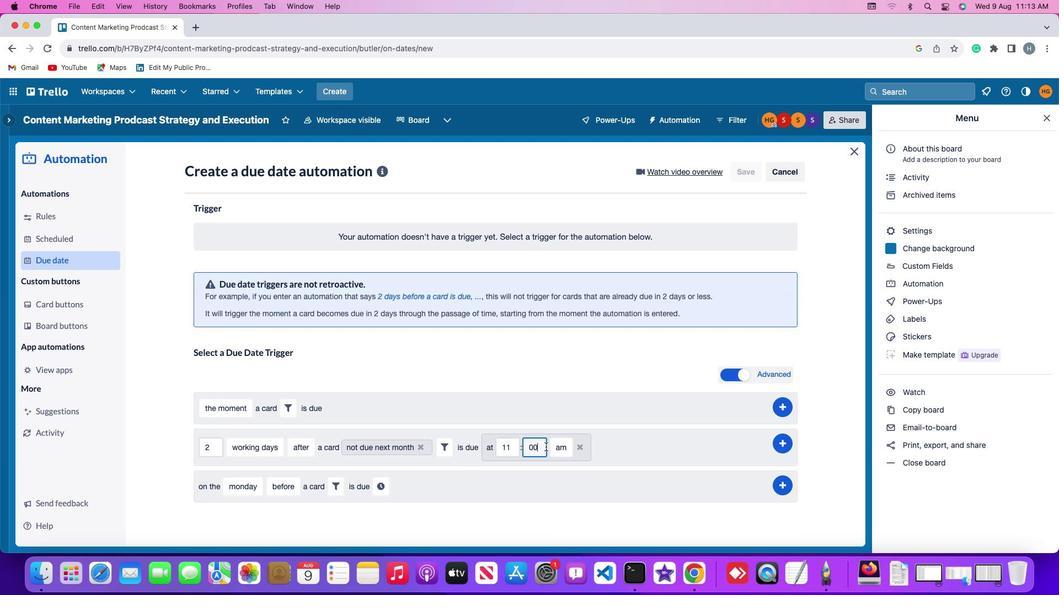 
Action: Mouse moved to (539, 433)
Screenshot: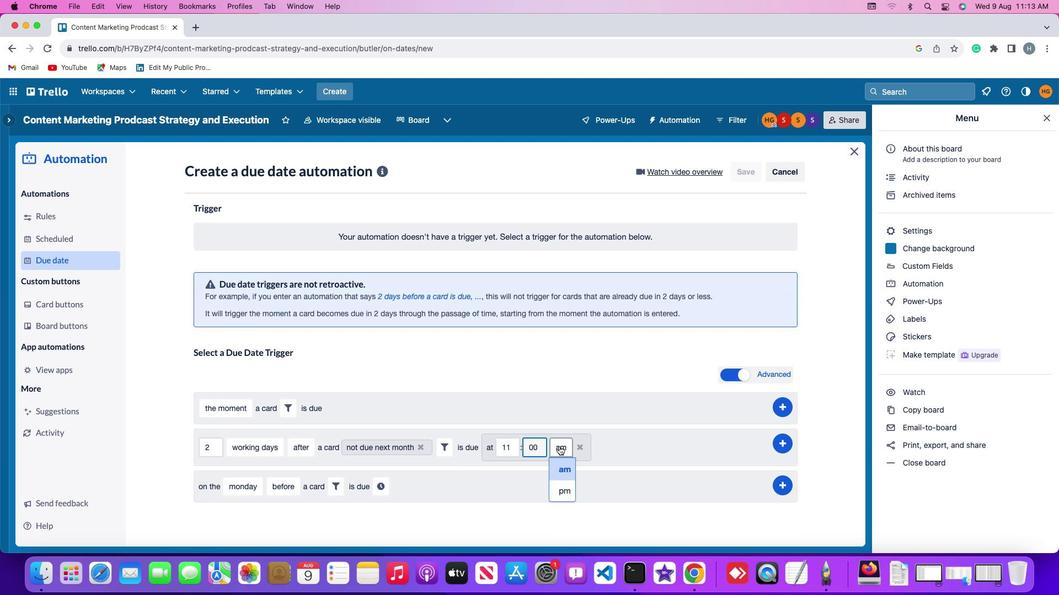 
Action: Mouse pressed left at (539, 433)
Screenshot: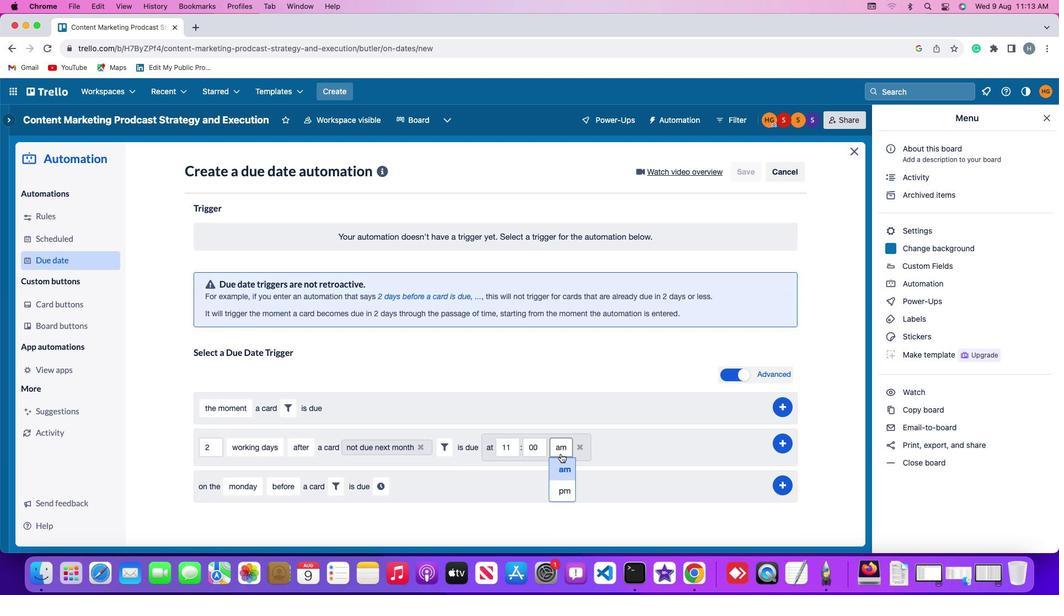 
Action: Mouse moved to (545, 451)
Screenshot: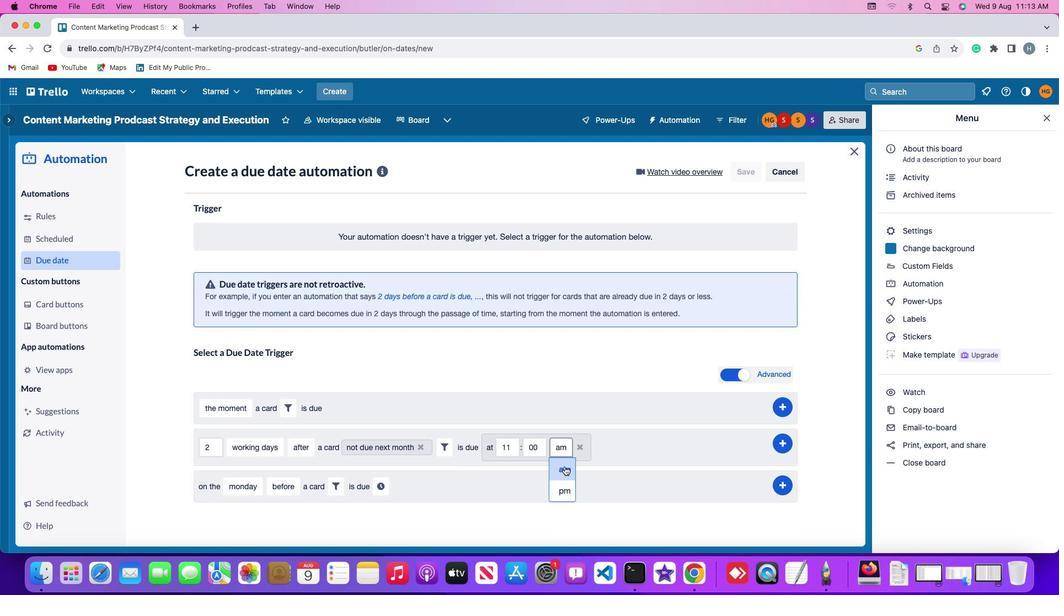 
Action: Mouse pressed left at (545, 451)
Screenshot: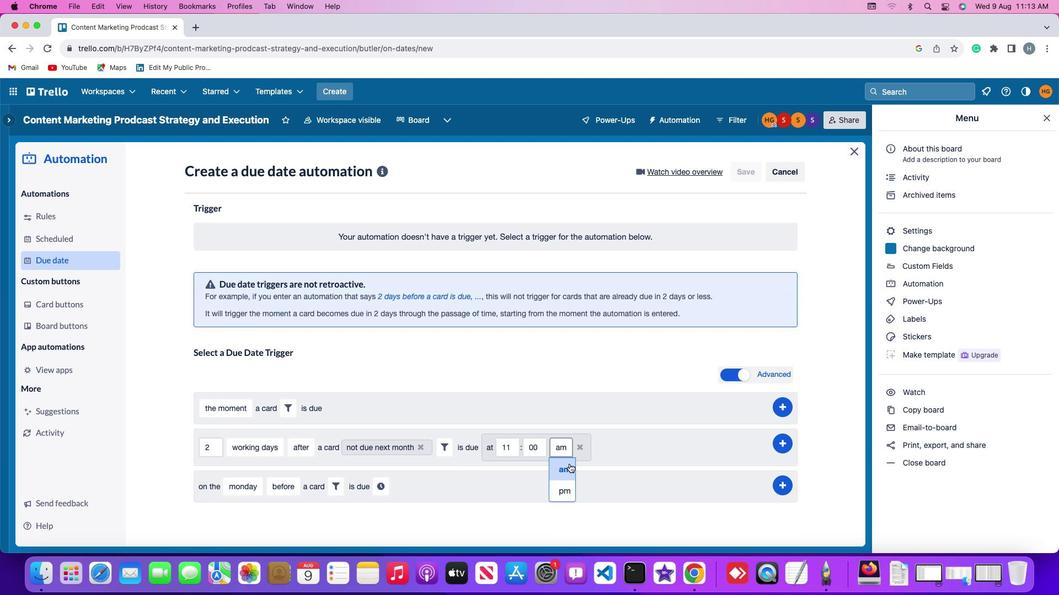 
Action: Mouse moved to (771, 428)
Screenshot: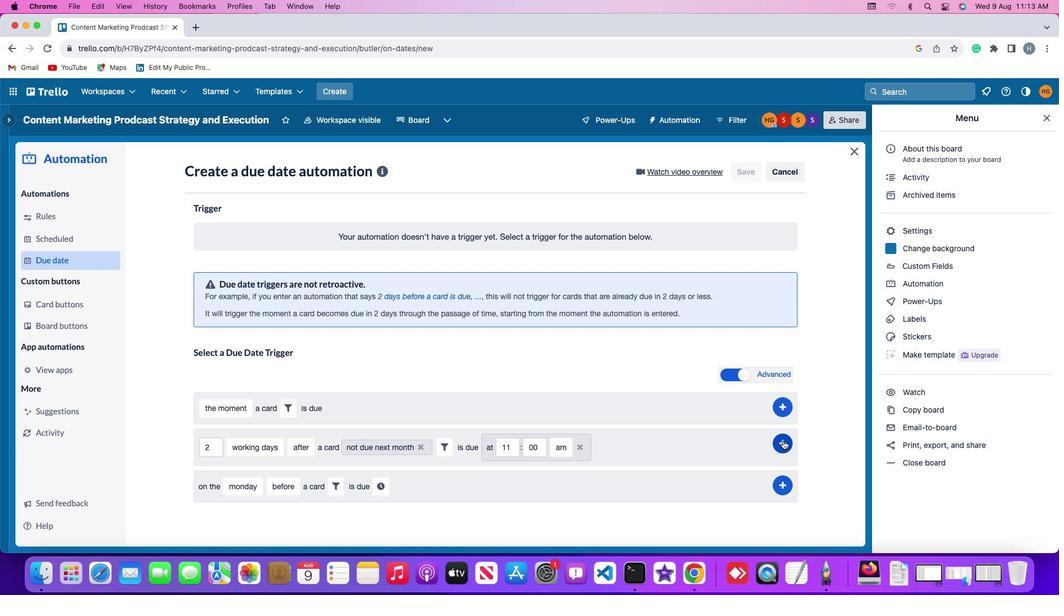 
Action: Mouse pressed left at (771, 428)
Screenshot: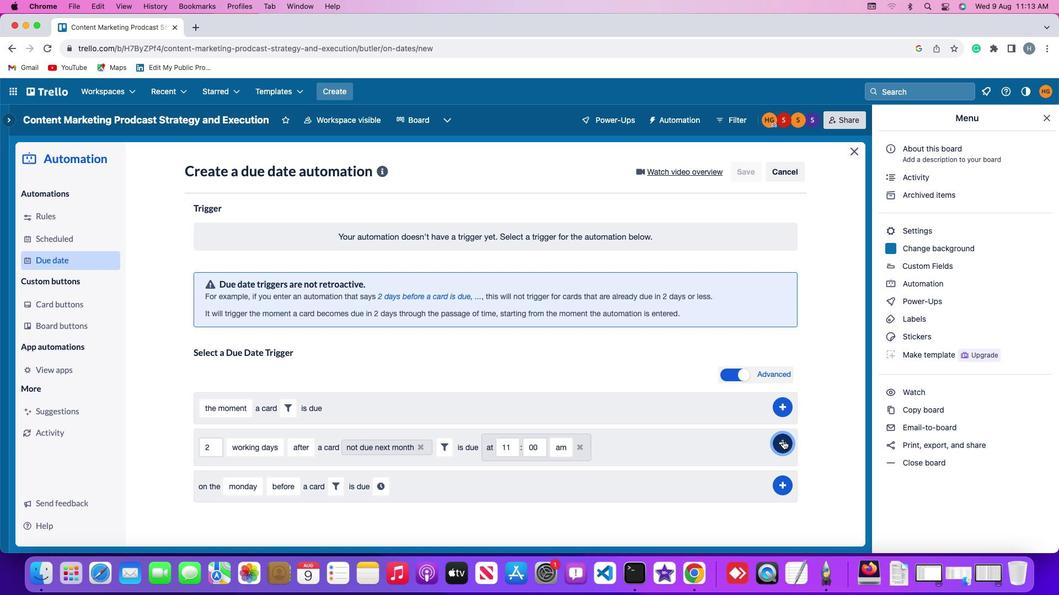 
Action: Mouse moved to (827, 324)
Screenshot: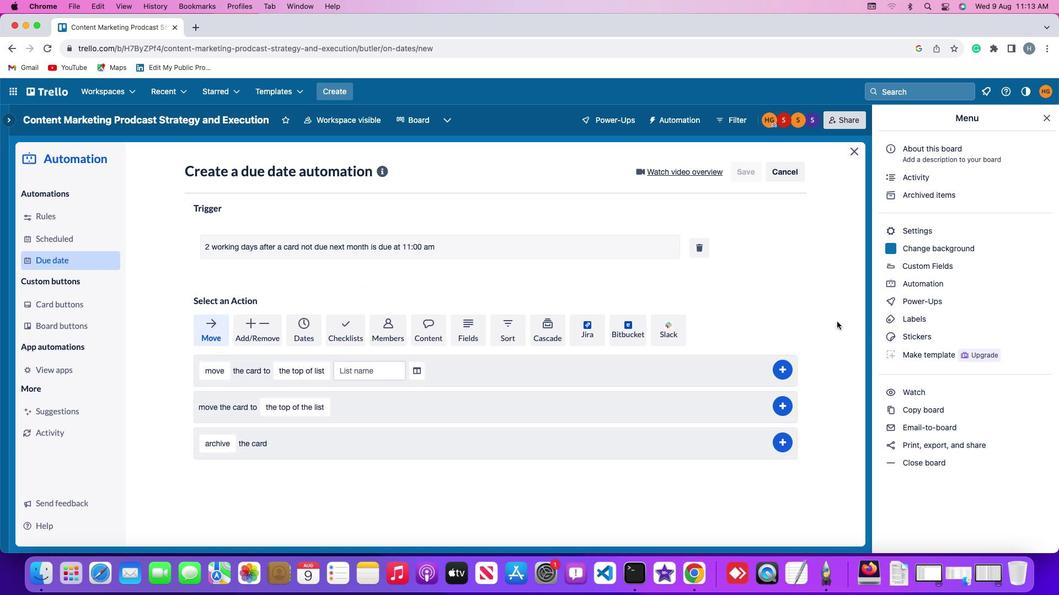 
